 Task: Assign carxxstreet791@gmail.com as Assignee of Child Issue ChildIssue0000000087 of Issue Issue0000000044 in Backlog  in Scrum Project Project0000000009 in Jira. Assign carxxstreet791@gmail.com as Assignee of Child Issue ChildIssue0000000088 of Issue Issue0000000044 in Backlog  in Scrum Project Project0000000009 in Jira. Assign carxxstreet791@gmail.com as Assignee of Child Issue ChildIssue0000000089 of Issue Issue0000000045 in Backlog  in Scrum Project Project0000000009 in Jira. Assign carxxstreet791@gmail.com as Assignee of Child Issue ChildIssue0000000090 of Issue Issue0000000045 in Backlog  in Scrum Project Project0000000009 in Jira. Assign prateek.ku2001@gmail.com as Assignee of Child Issue ChildIssue0000000091 of Issue Issue0000000046 in Backlog  in Scrum Project Project0000000010 in Jira
Action: Mouse moved to (471, 331)
Screenshot: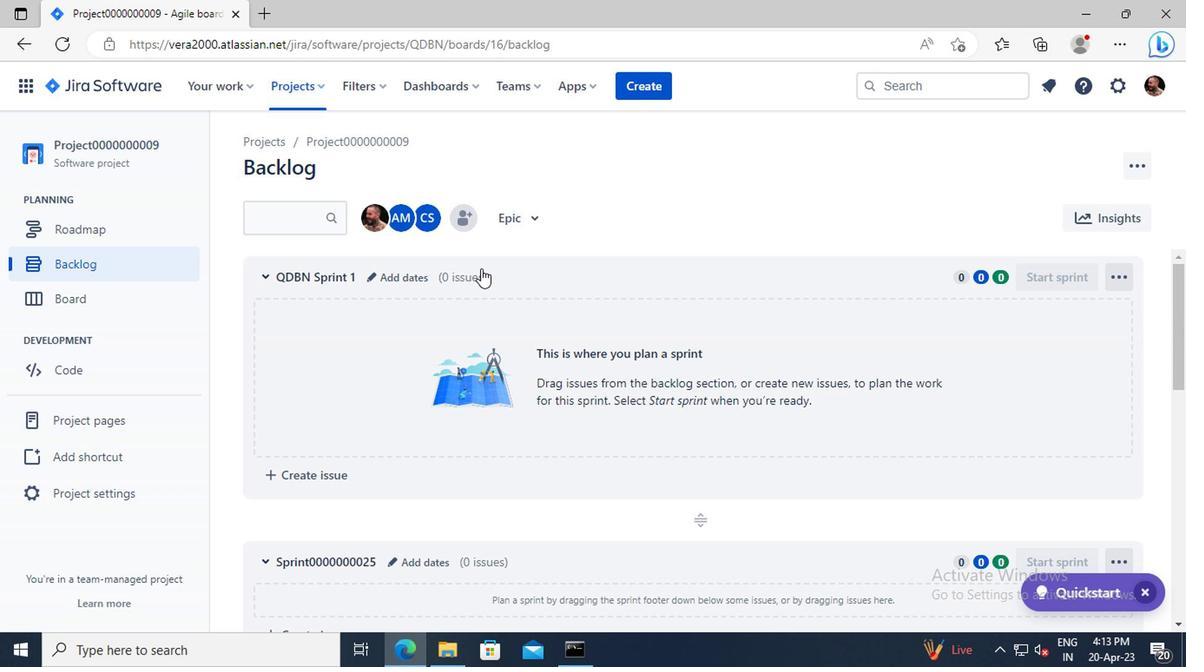 
Action: Mouse scrolled (471, 330) with delta (0, 0)
Screenshot: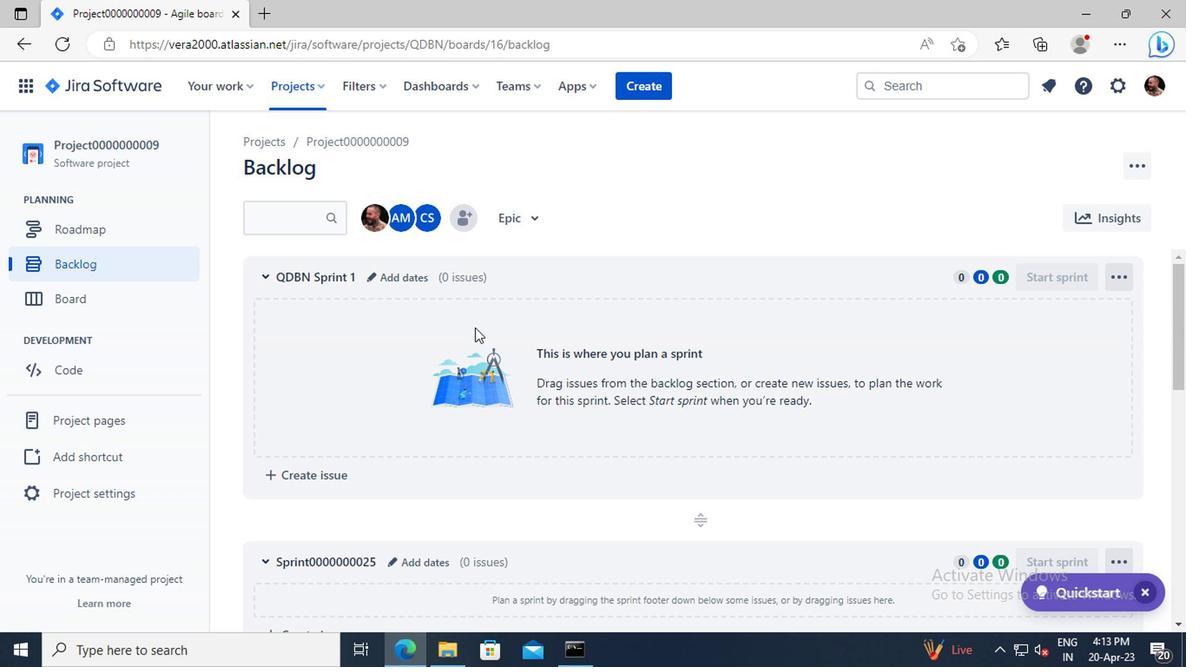 
Action: Mouse scrolled (471, 330) with delta (0, 0)
Screenshot: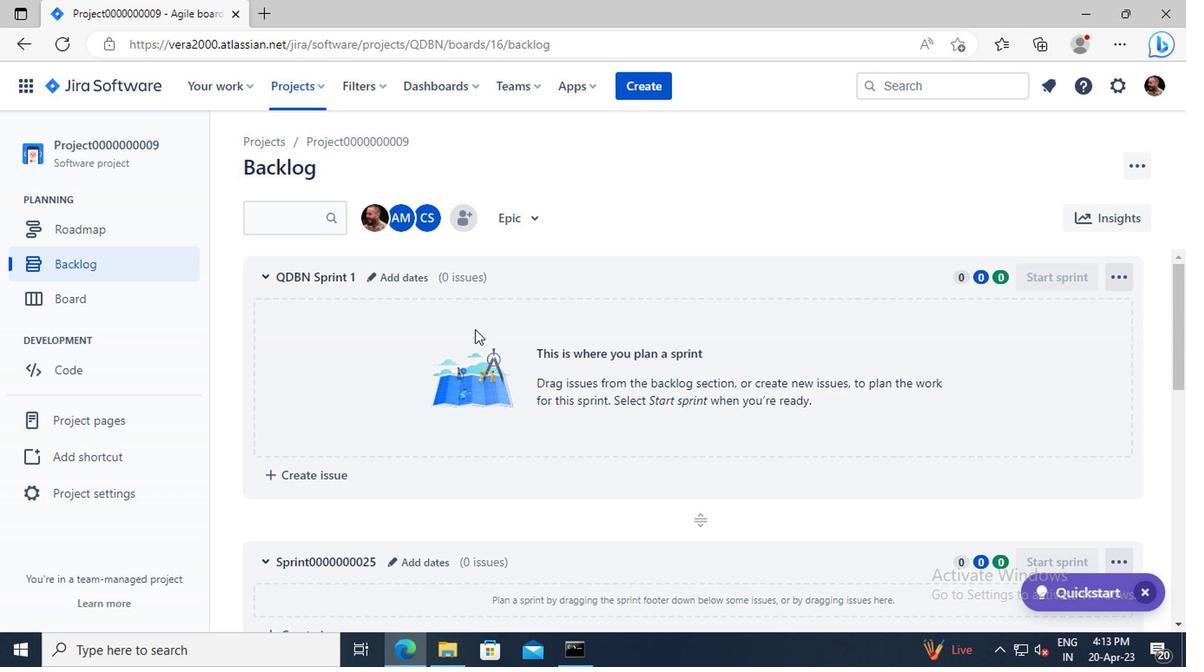 
Action: Mouse scrolled (471, 330) with delta (0, 0)
Screenshot: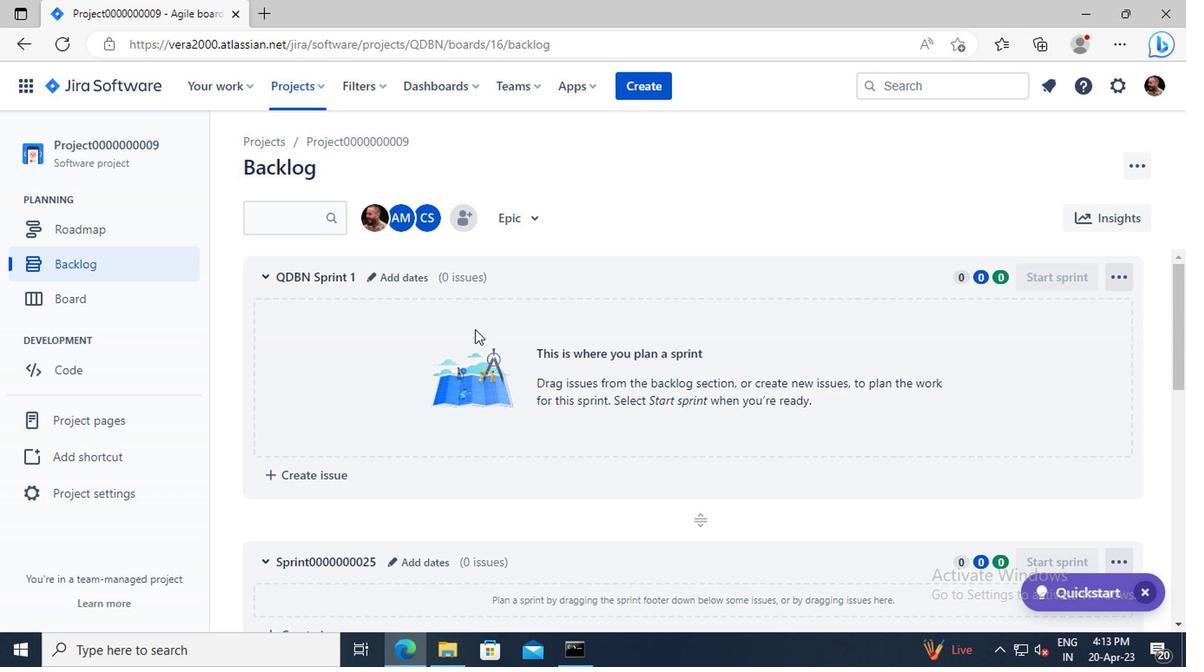 
Action: Mouse scrolled (471, 330) with delta (0, 0)
Screenshot: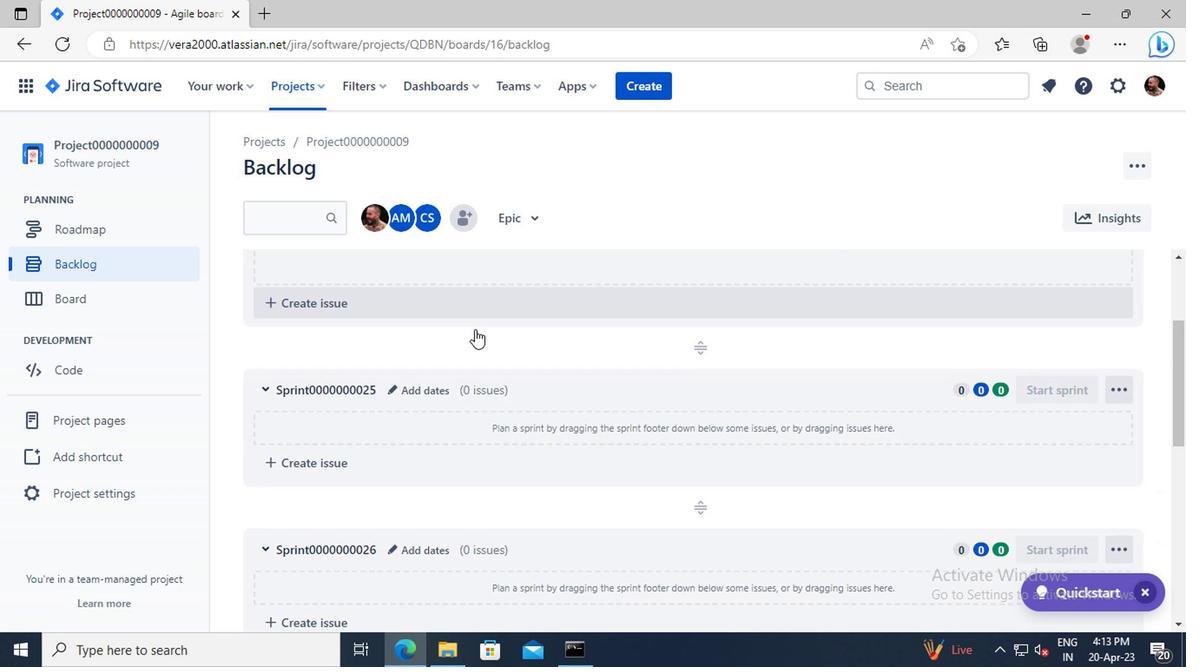 
Action: Mouse scrolled (471, 330) with delta (0, 0)
Screenshot: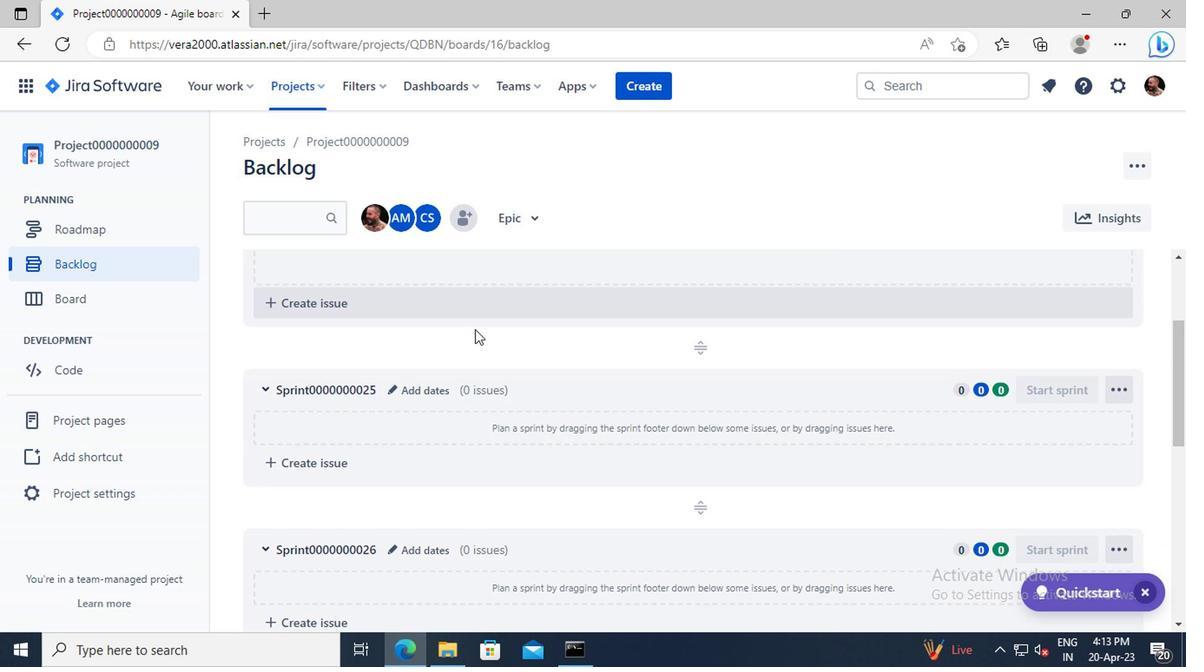 
Action: Mouse scrolled (471, 330) with delta (0, 0)
Screenshot: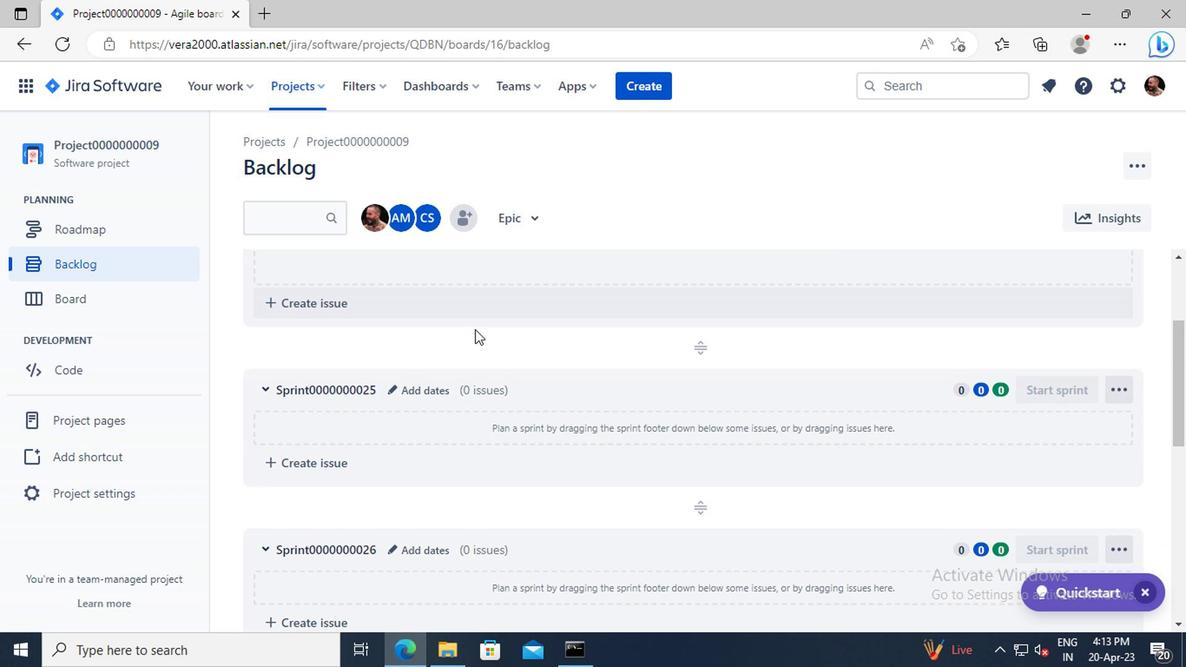 
Action: Mouse scrolled (471, 330) with delta (0, 0)
Screenshot: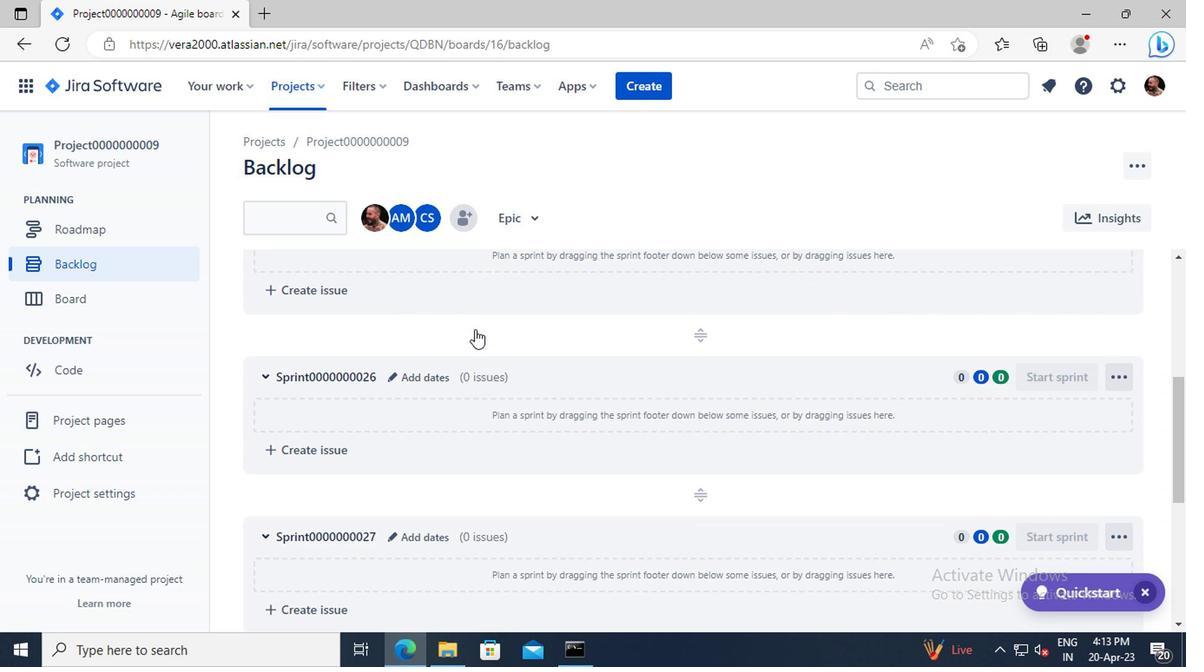 
Action: Mouse scrolled (471, 330) with delta (0, 0)
Screenshot: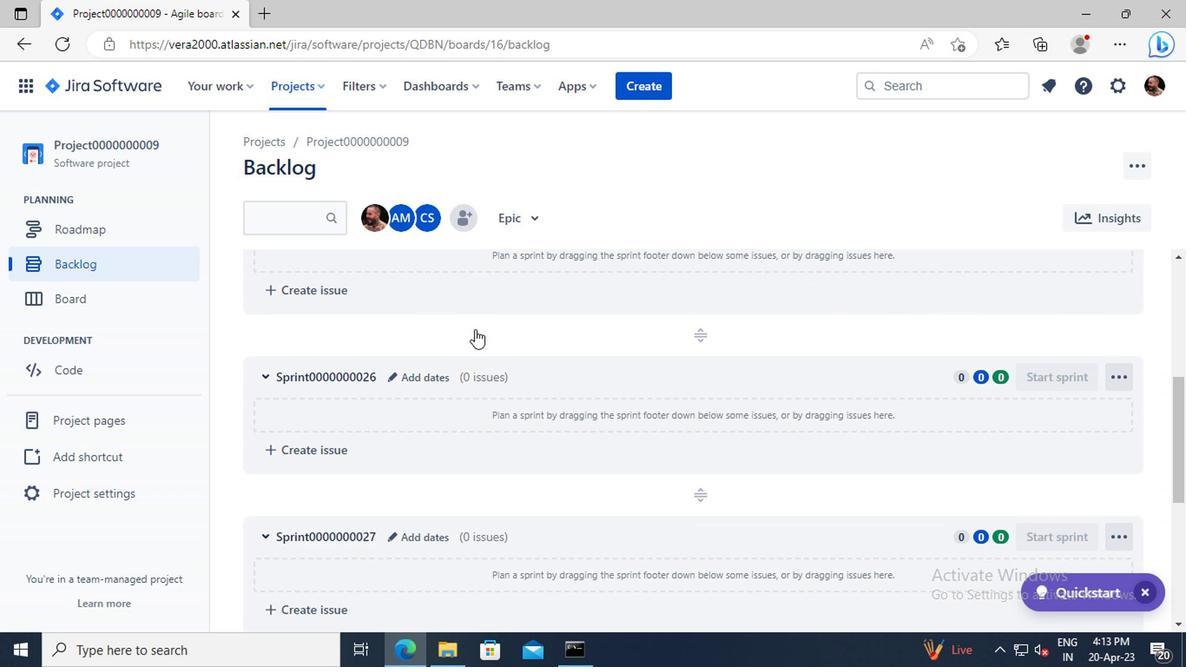 
Action: Mouse scrolled (471, 330) with delta (0, 0)
Screenshot: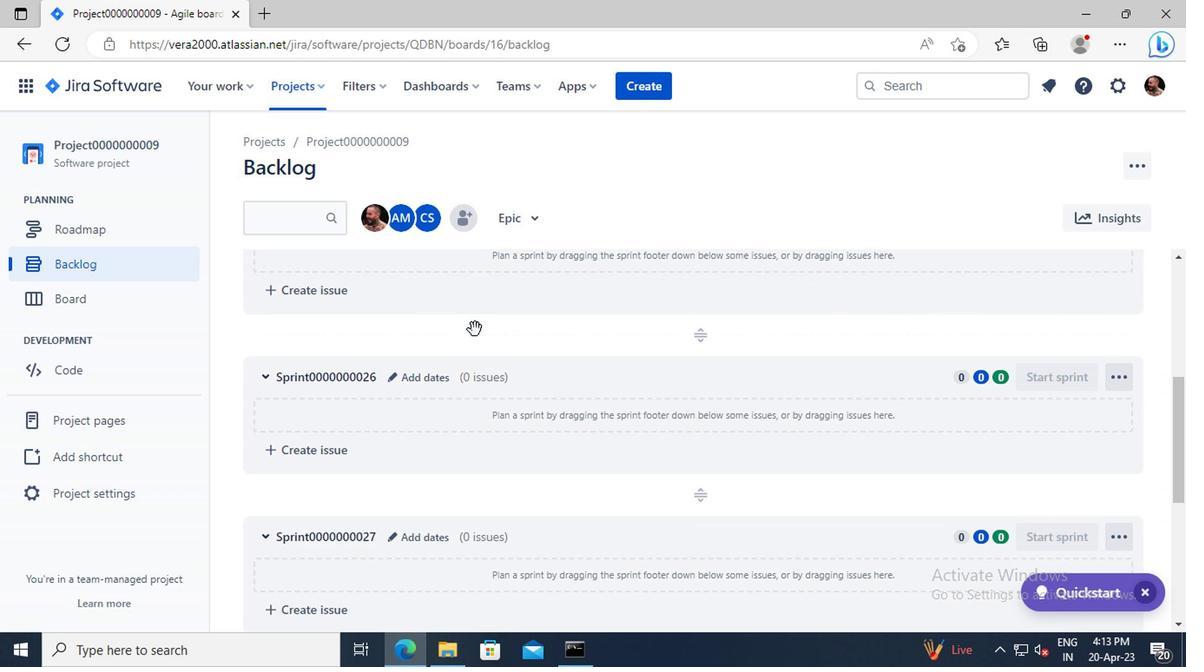 
Action: Mouse scrolled (471, 330) with delta (0, 0)
Screenshot: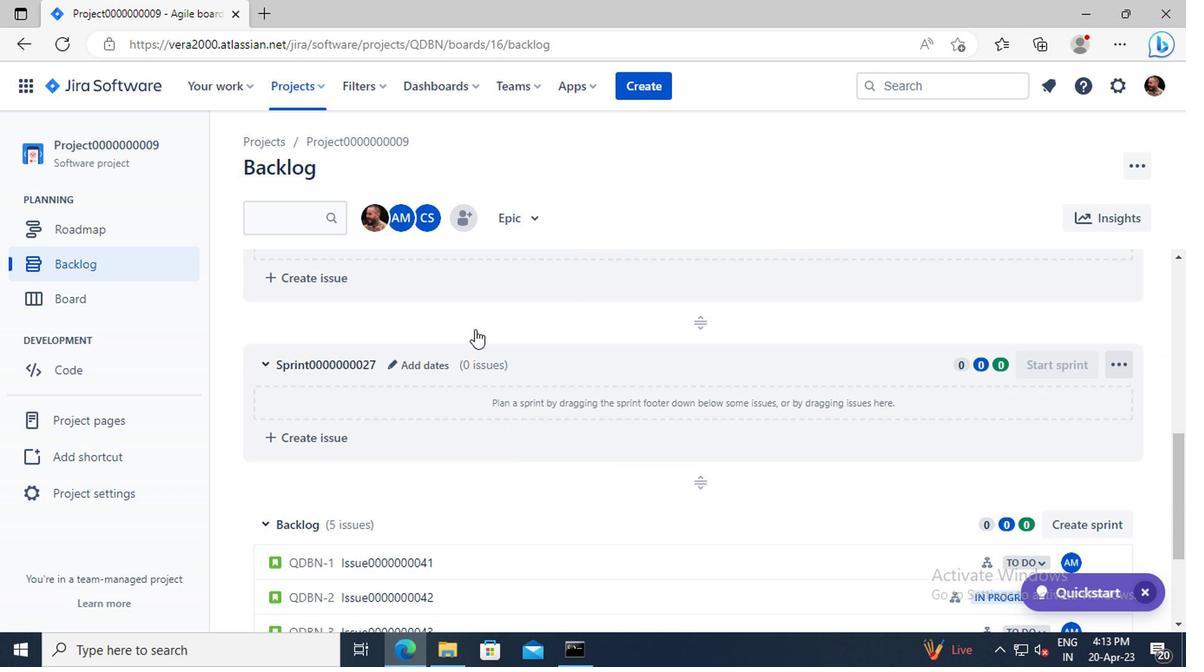 
Action: Mouse scrolled (471, 330) with delta (0, 0)
Screenshot: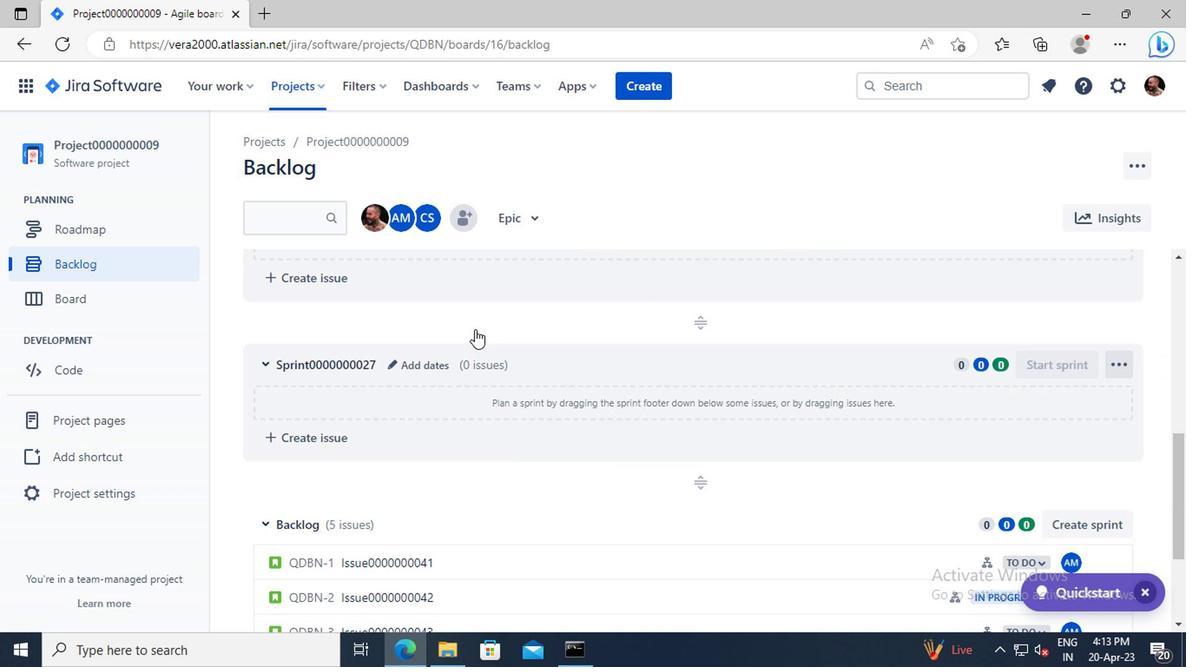 
Action: Mouse scrolled (471, 330) with delta (0, 0)
Screenshot: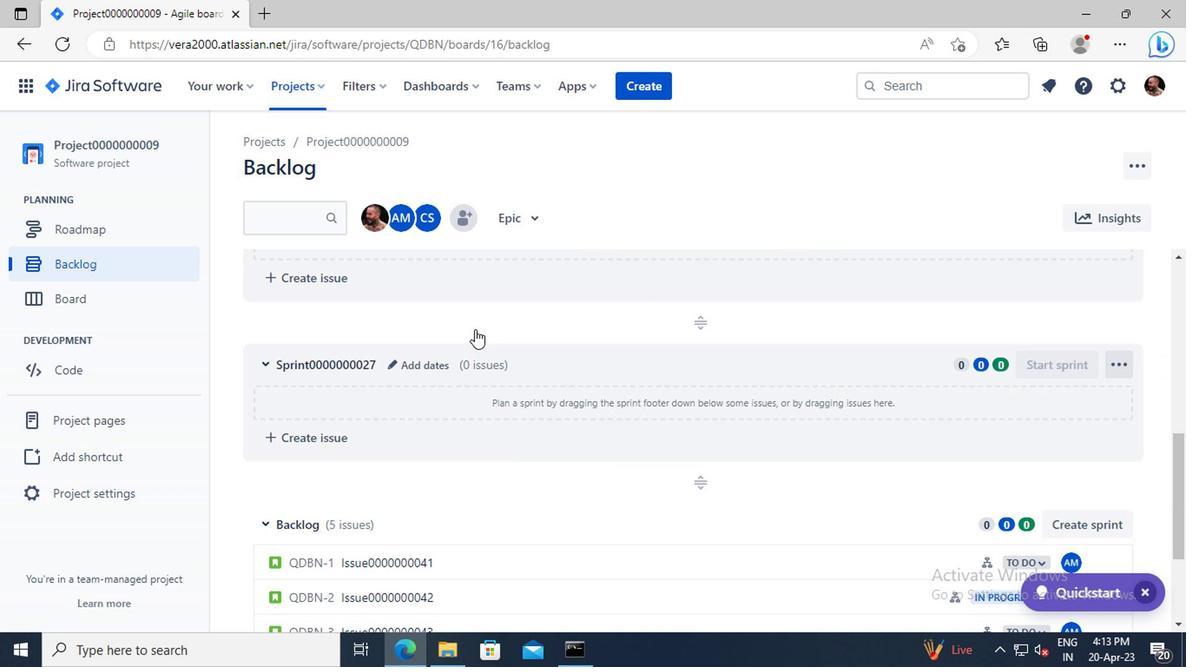 
Action: Mouse moved to (398, 495)
Screenshot: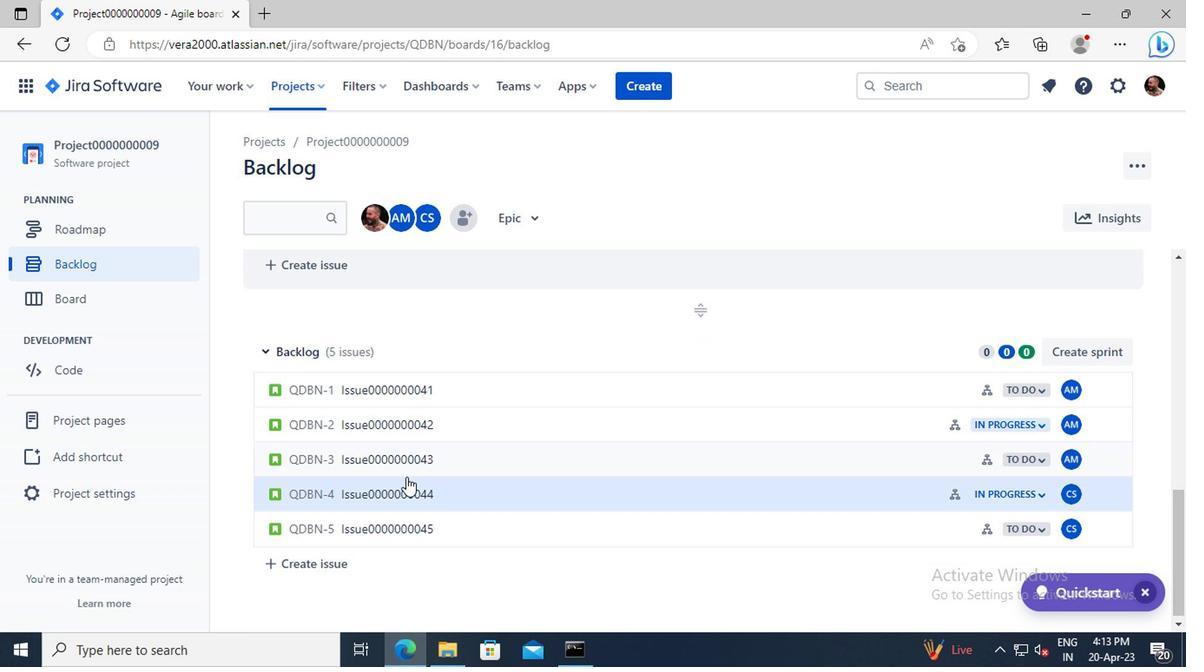 
Action: Mouse pressed left at (398, 495)
Screenshot: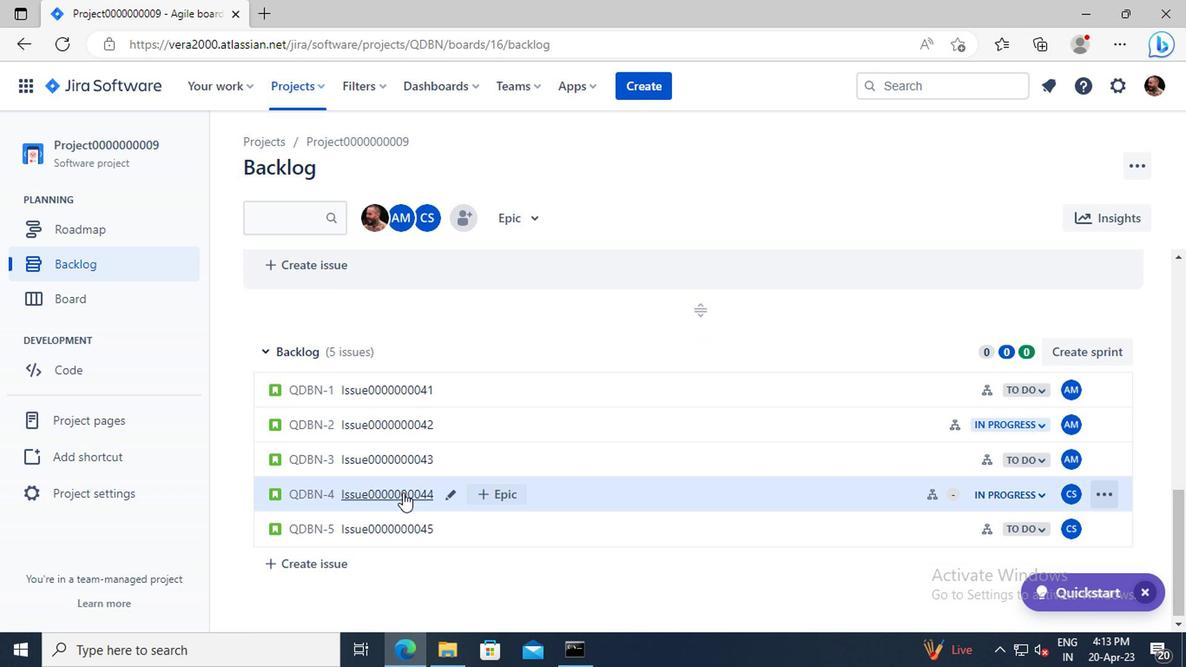 
Action: Mouse moved to (904, 401)
Screenshot: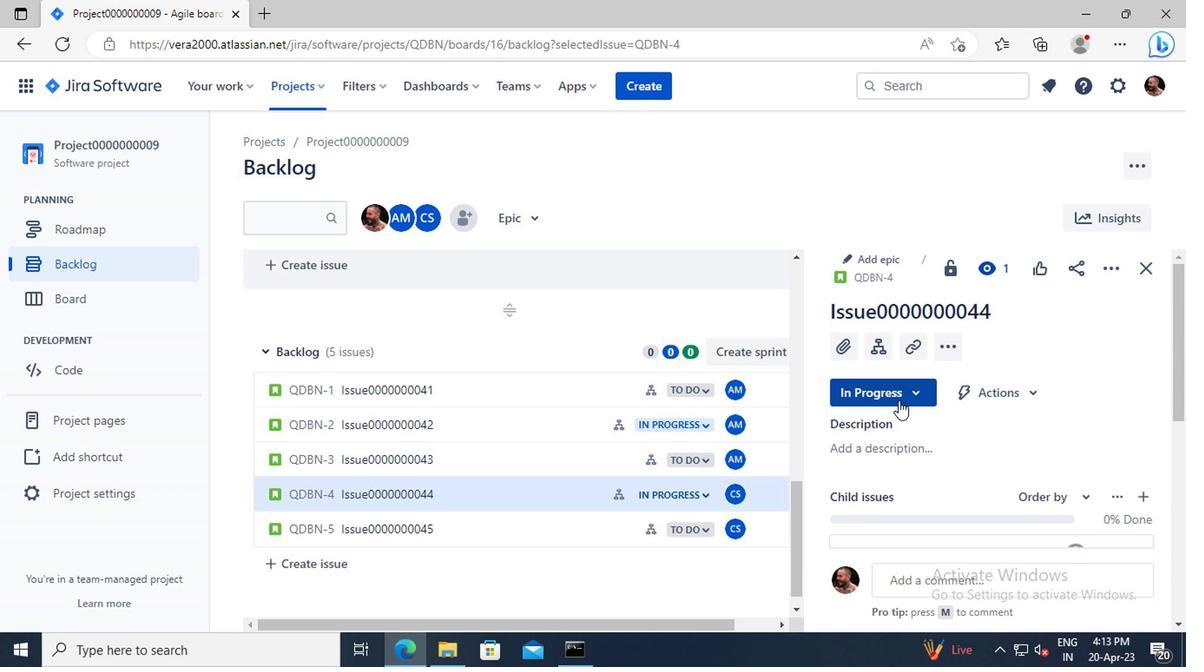 
Action: Mouse scrolled (904, 399) with delta (0, -1)
Screenshot: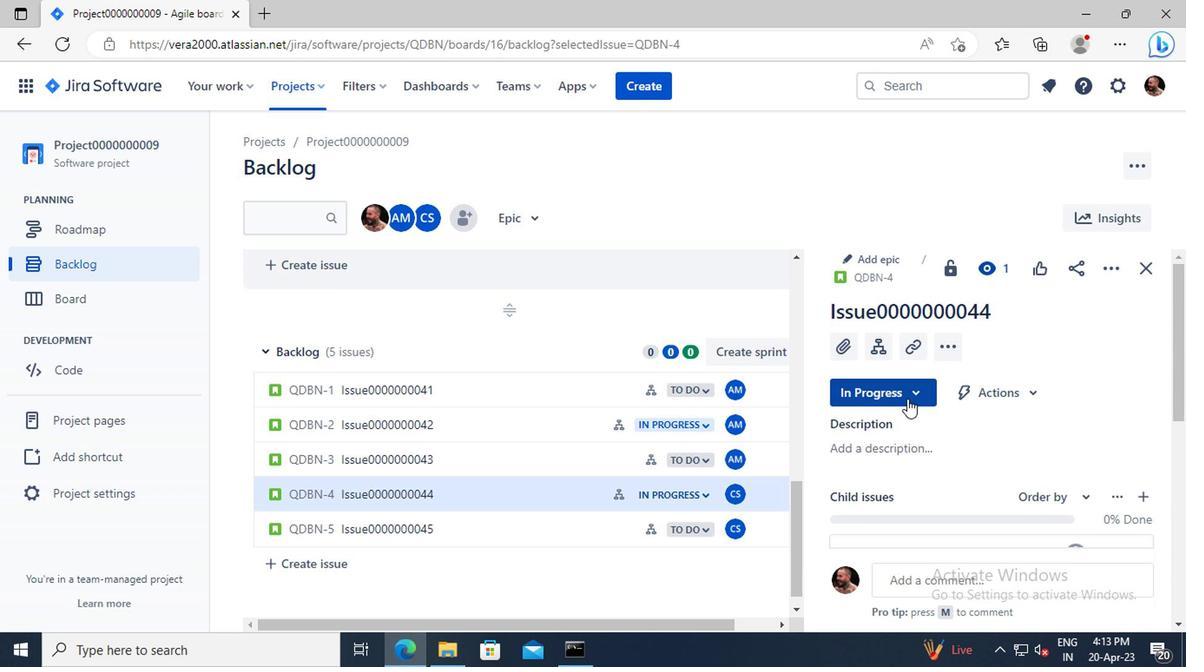 
Action: Mouse scrolled (904, 399) with delta (0, -1)
Screenshot: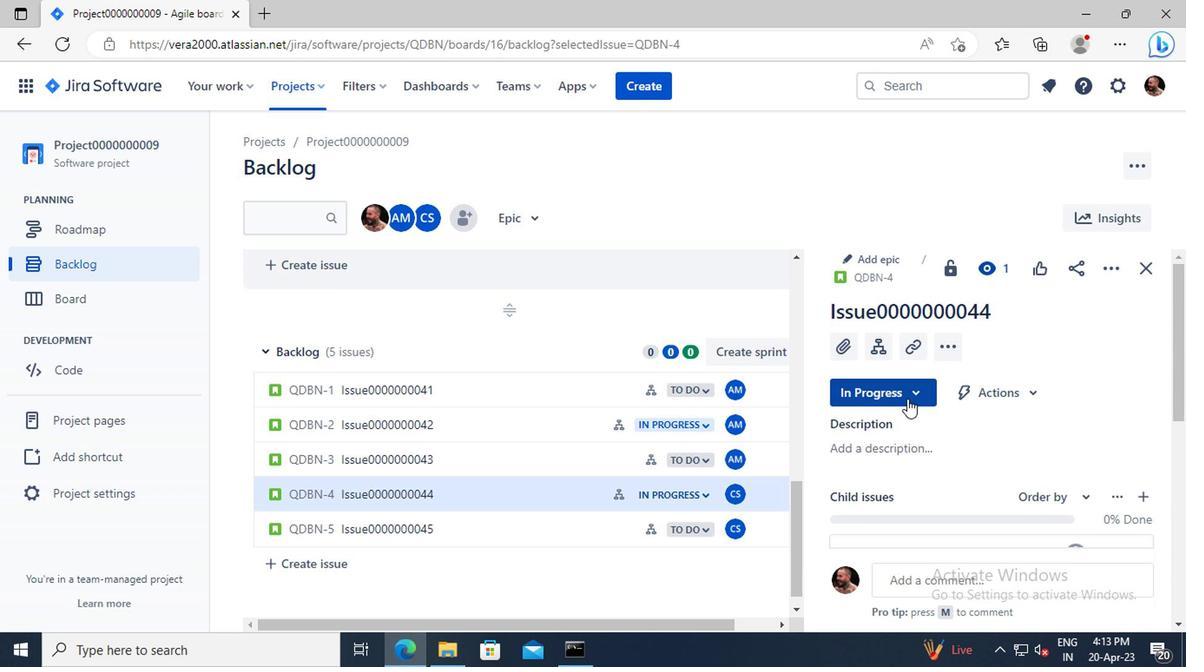 
Action: Mouse scrolled (904, 399) with delta (0, -1)
Screenshot: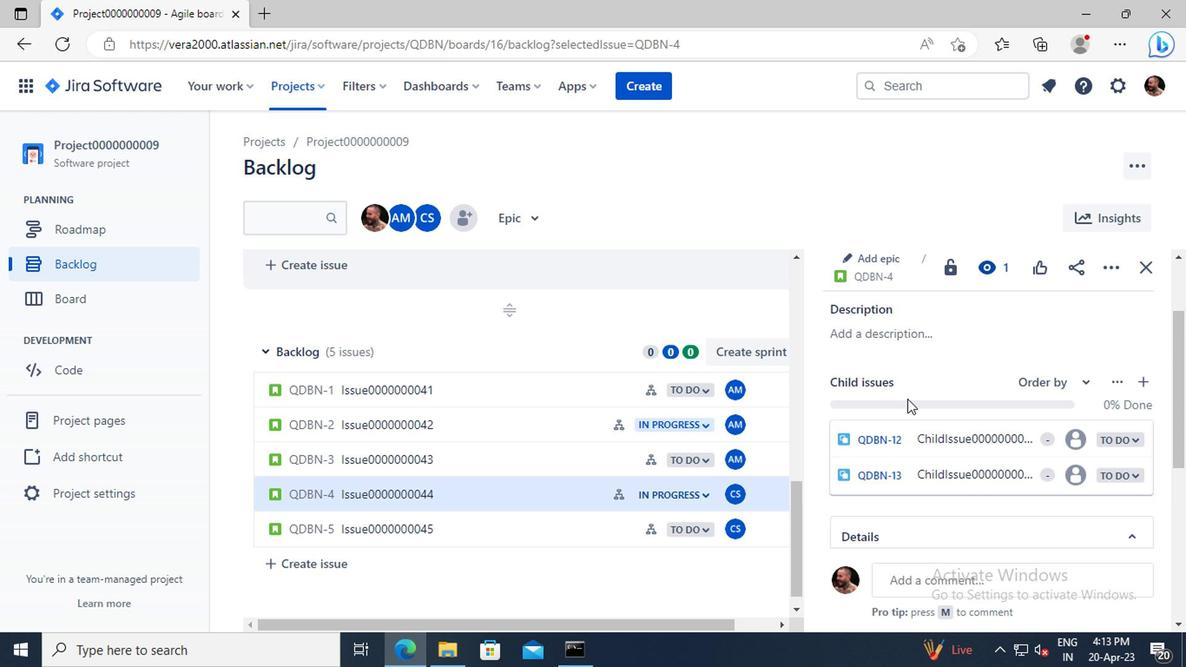 
Action: Mouse moved to (1074, 390)
Screenshot: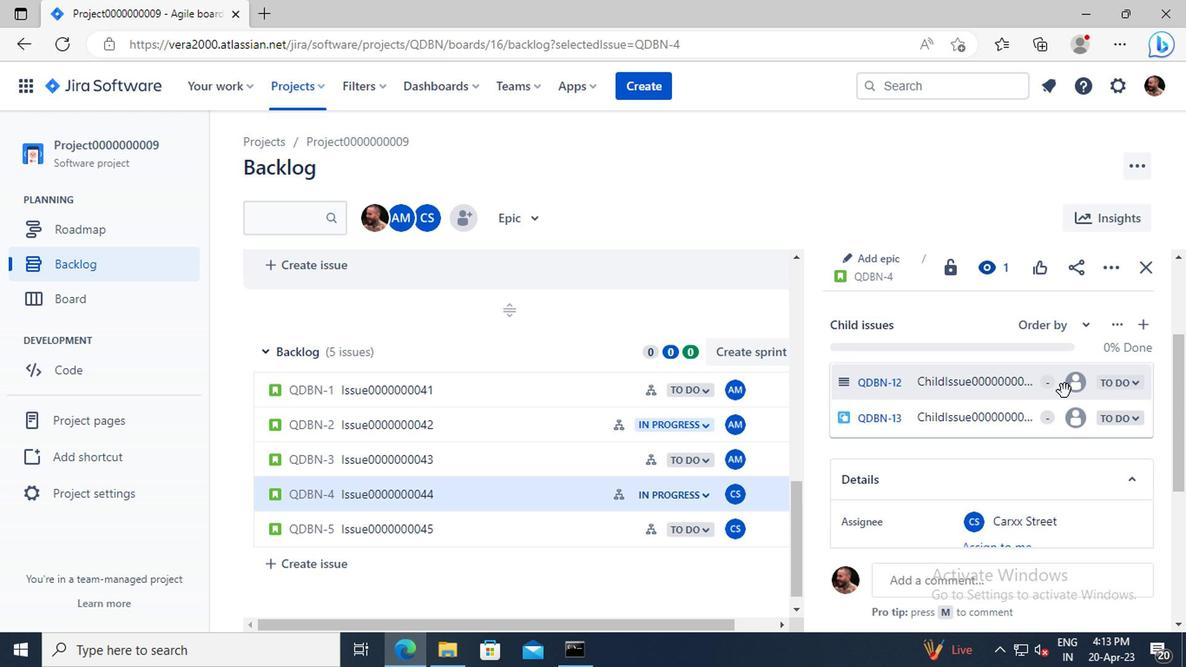 
Action: Mouse pressed left at (1074, 390)
Screenshot: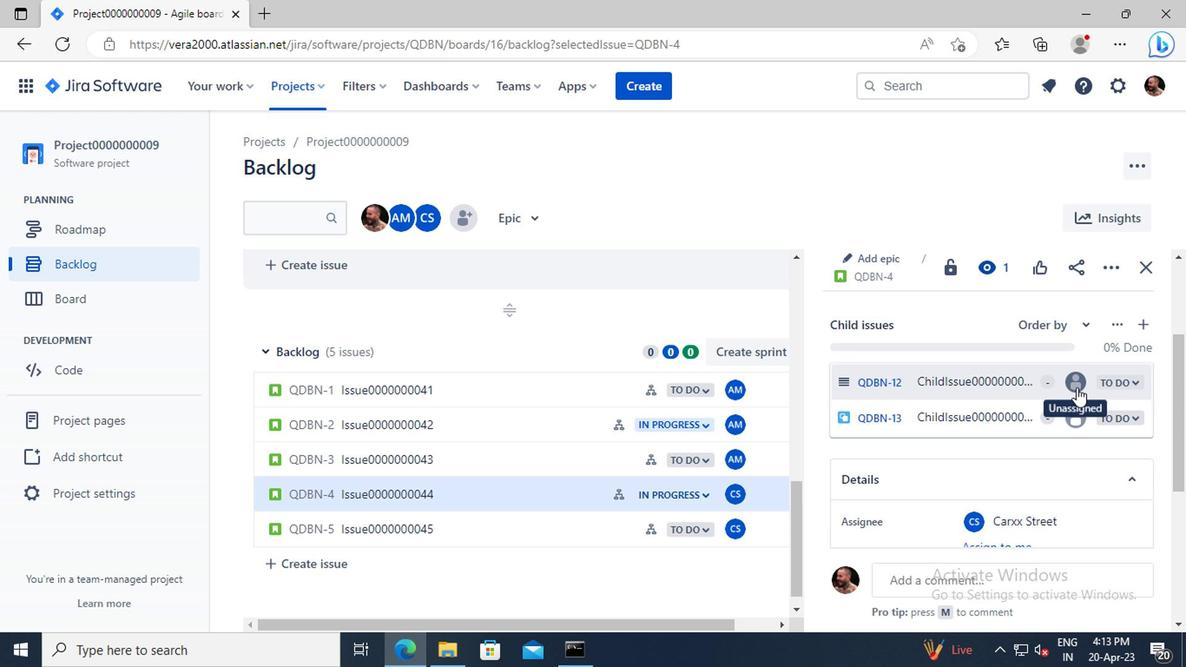 
Action: Key pressed carxx
Screenshot: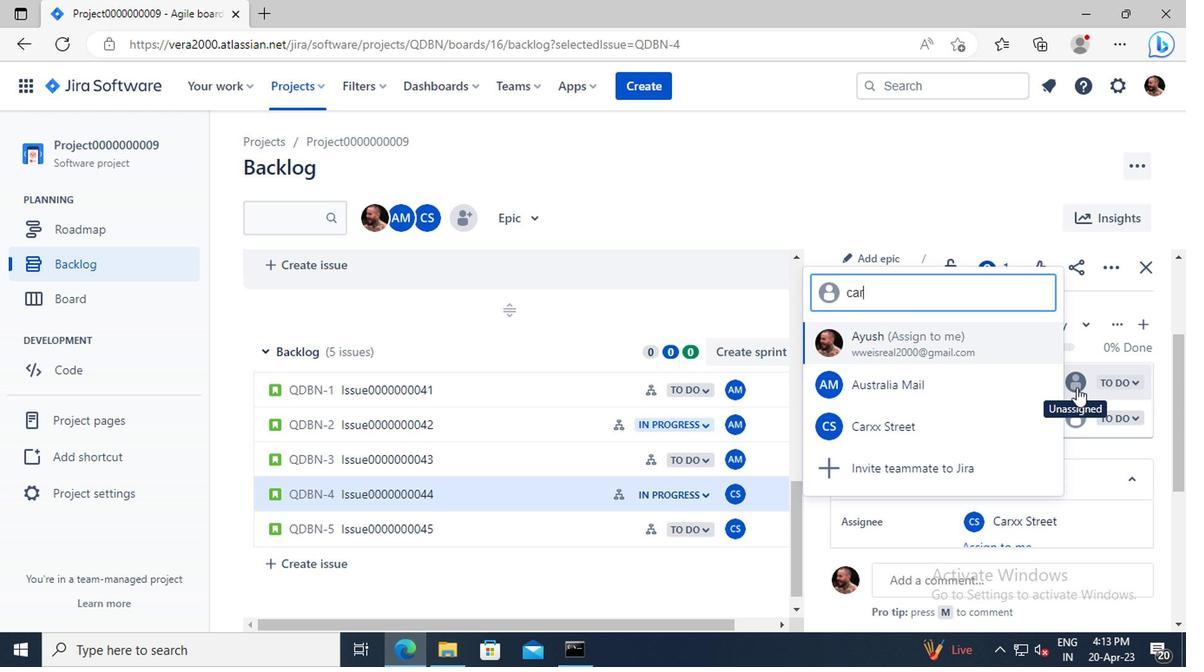 
Action: Mouse moved to (903, 386)
Screenshot: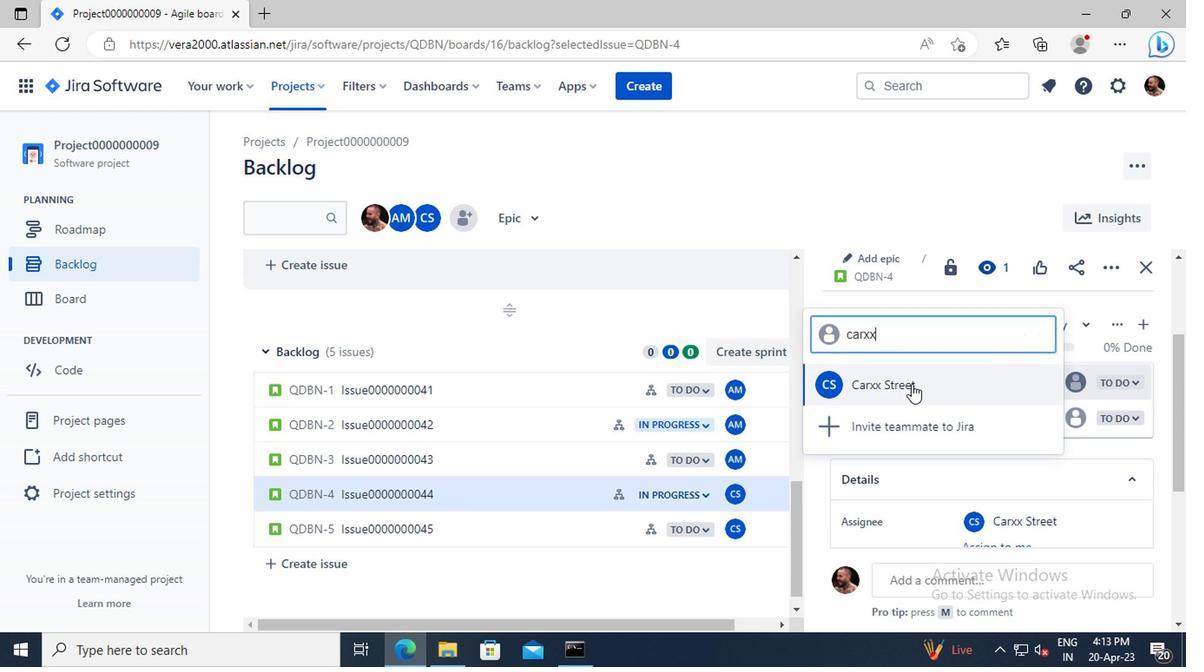 
Action: Mouse pressed left at (903, 386)
Screenshot: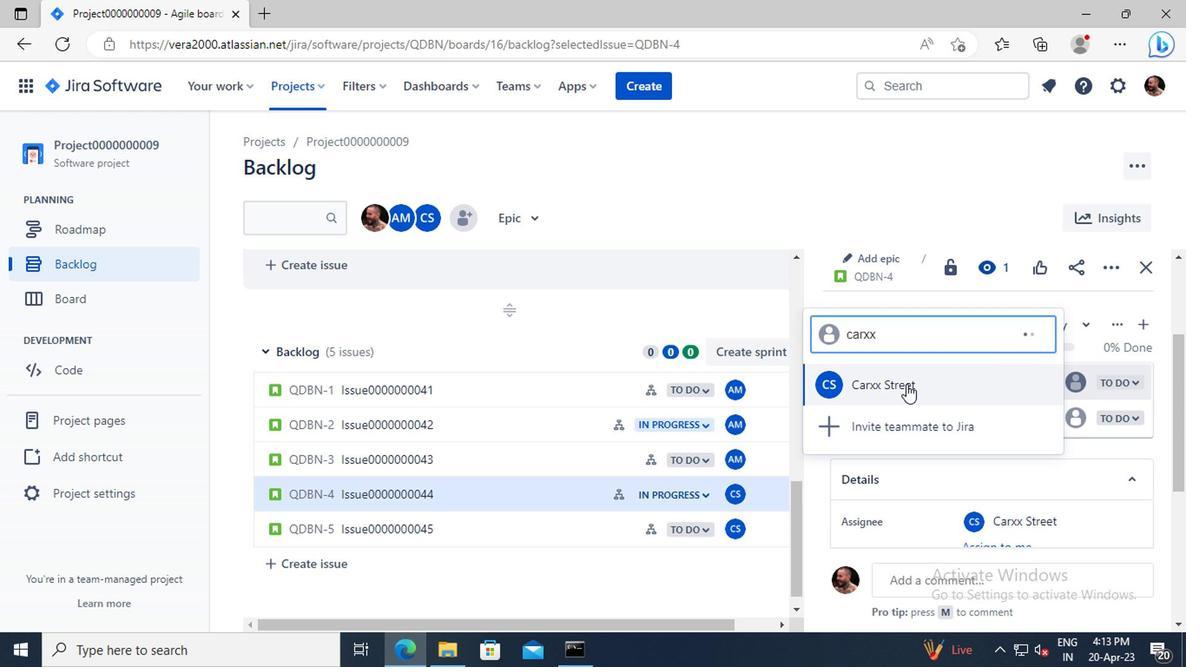 
Action: Mouse moved to (1071, 419)
Screenshot: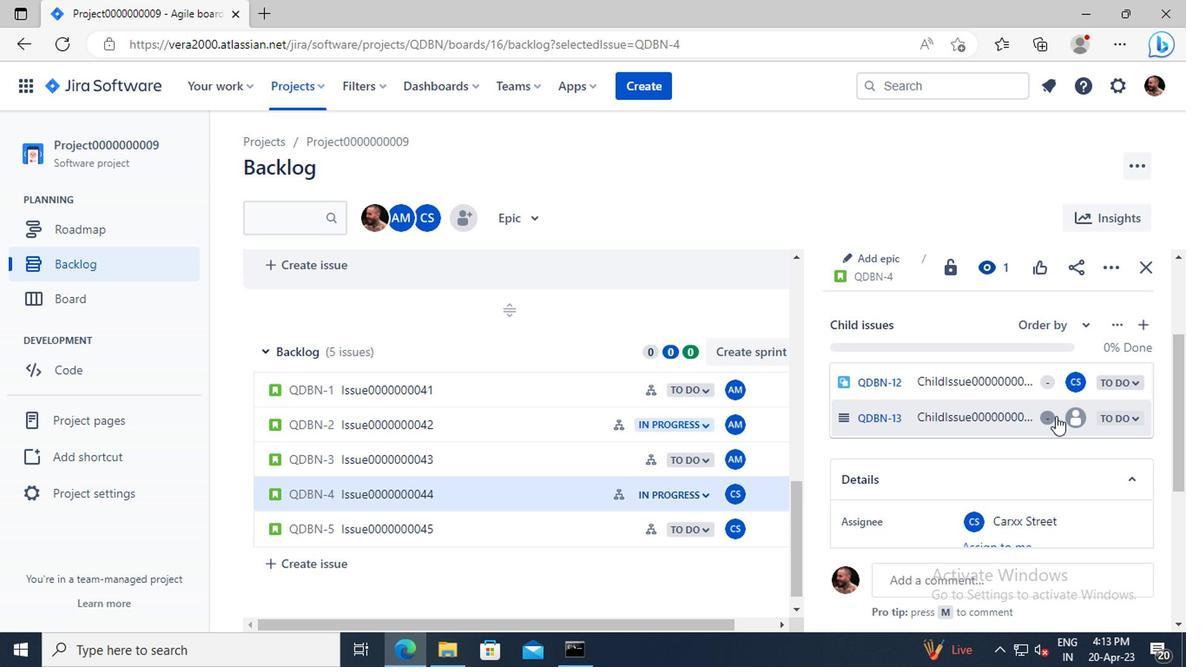 
Action: Mouse pressed left at (1071, 419)
Screenshot: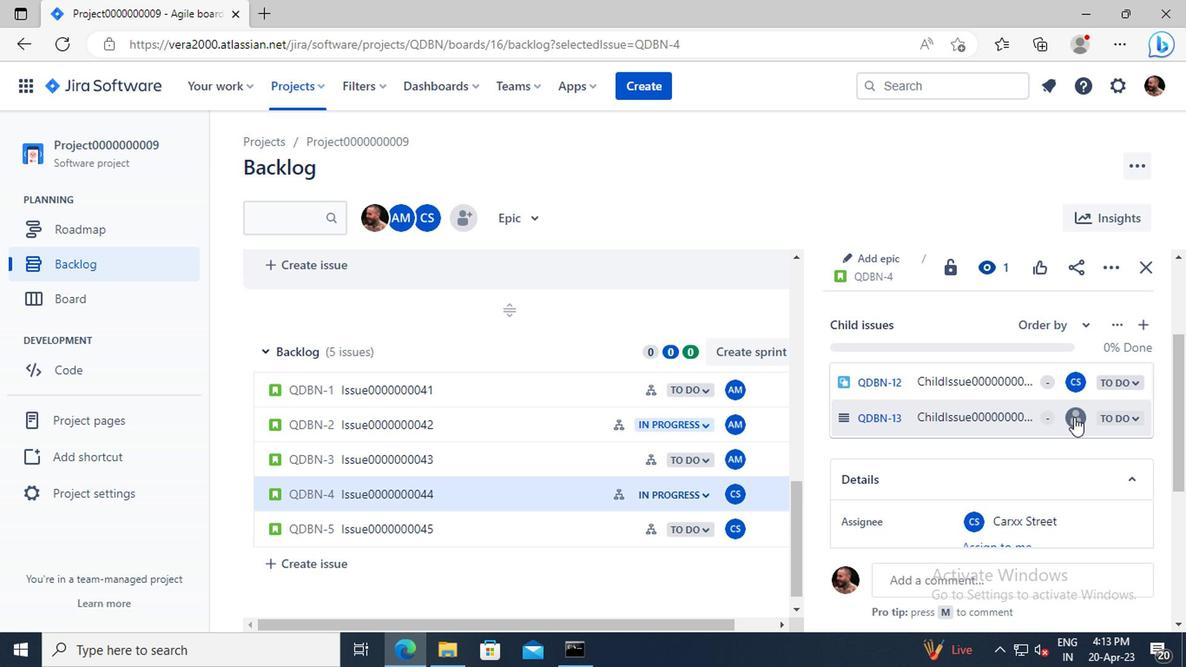 
Action: Key pressed carxx
Screenshot: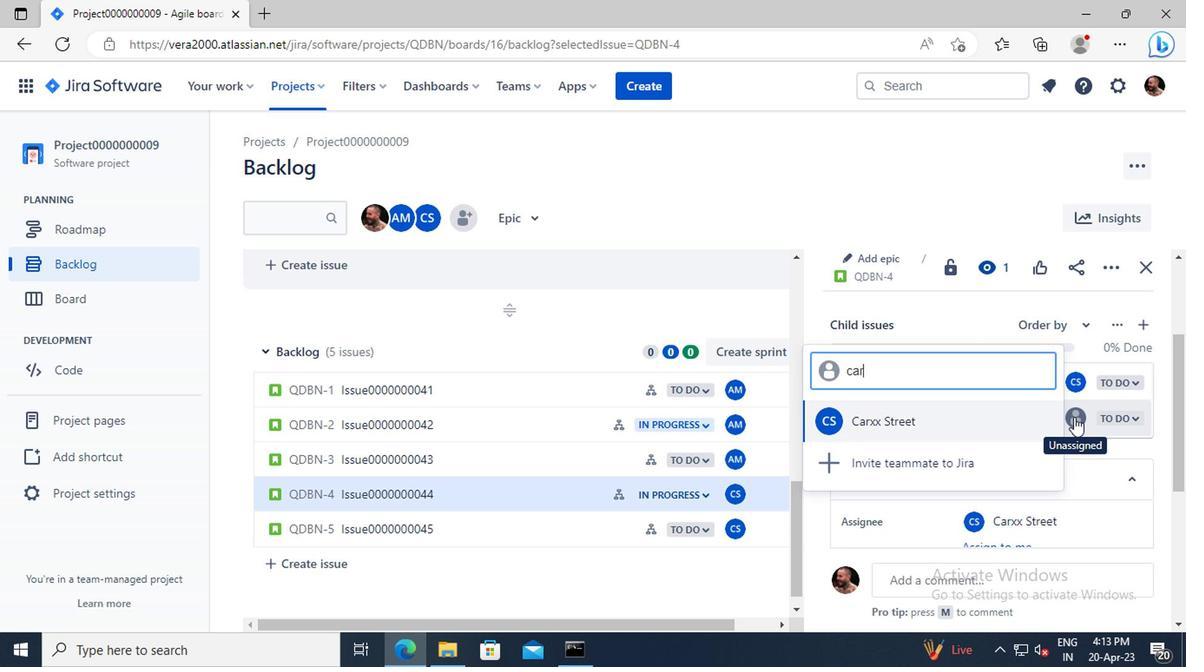 
Action: Mouse moved to (897, 425)
Screenshot: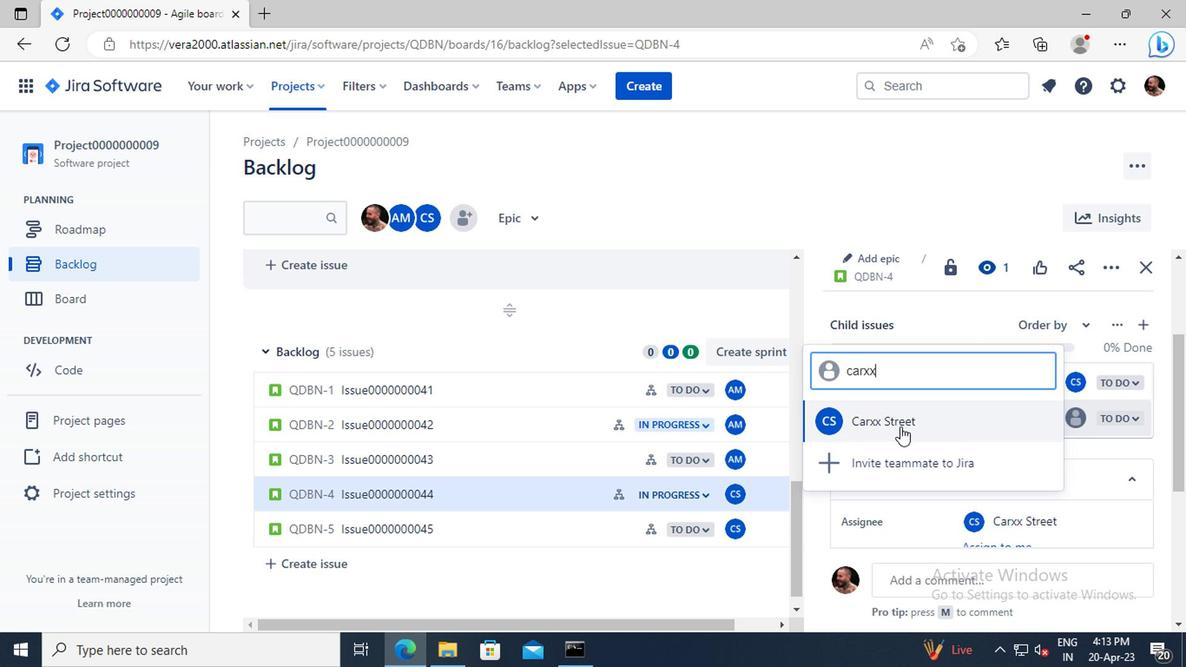 
Action: Mouse pressed left at (897, 425)
Screenshot: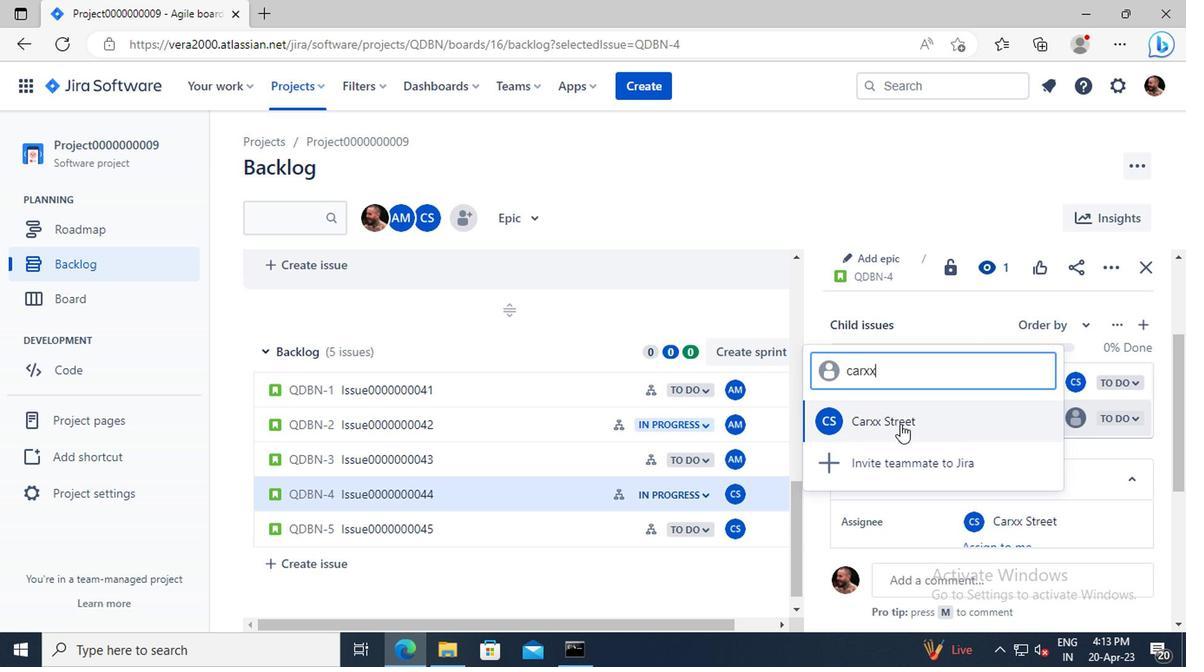 
Action: Mouse moved to (397, 525)
Screenshot: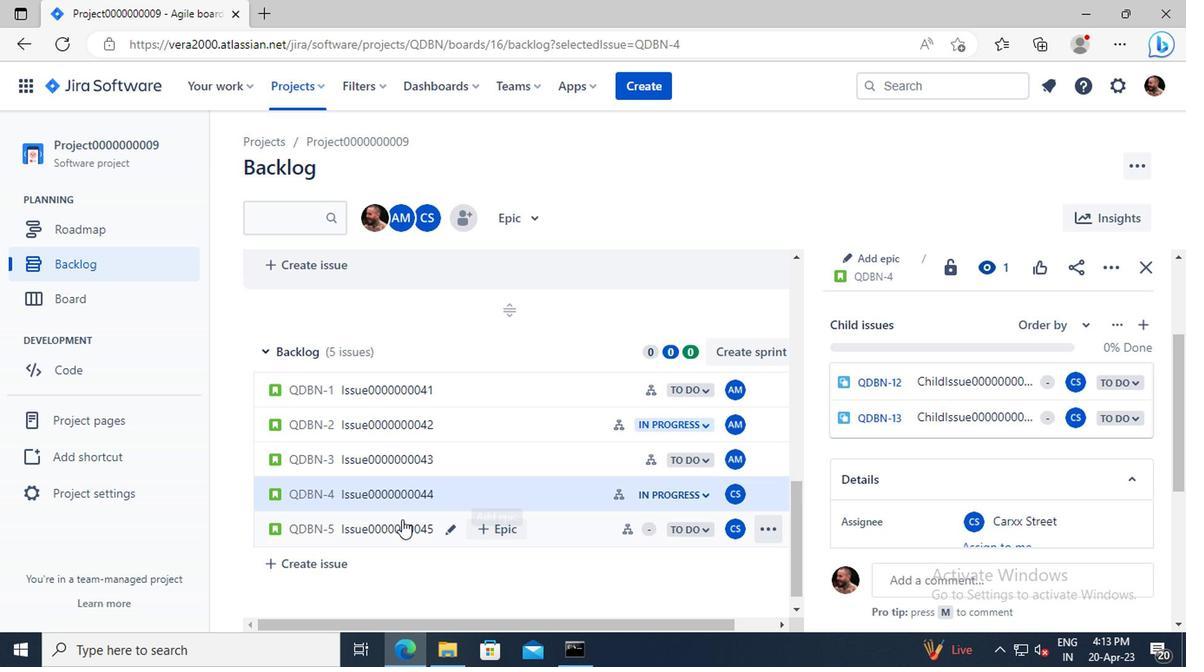 
Action: Mouse pressed left at (397, 525)
Screenshot: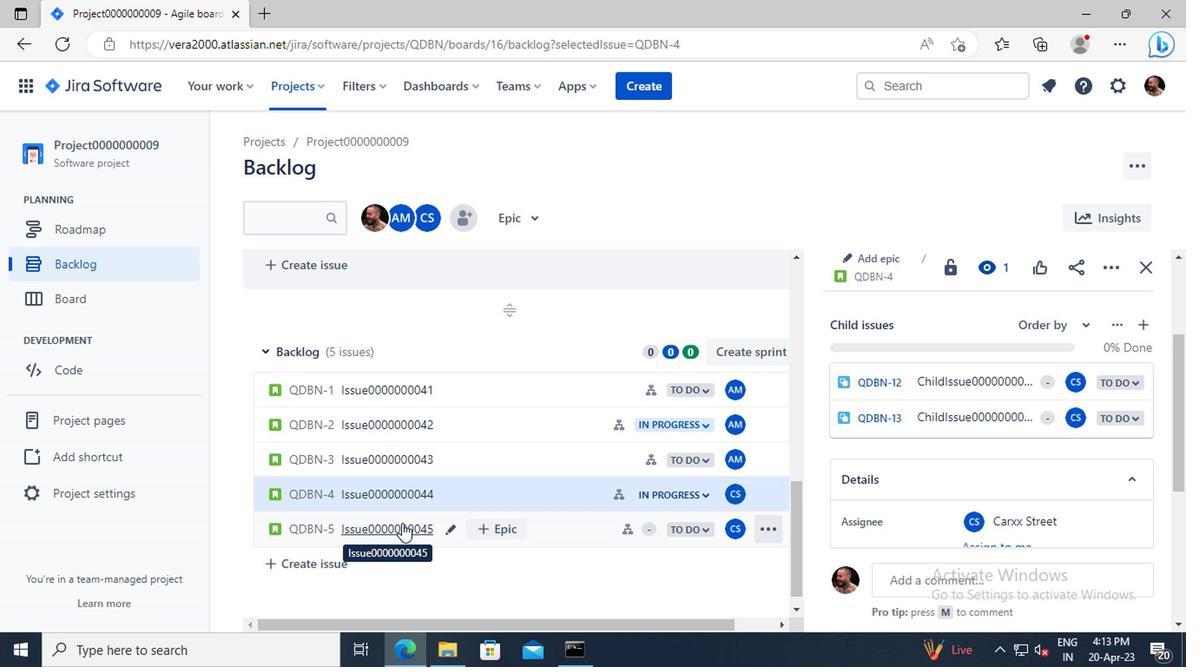 
Action: Mouse moved to (1000, 418)
Screenshot: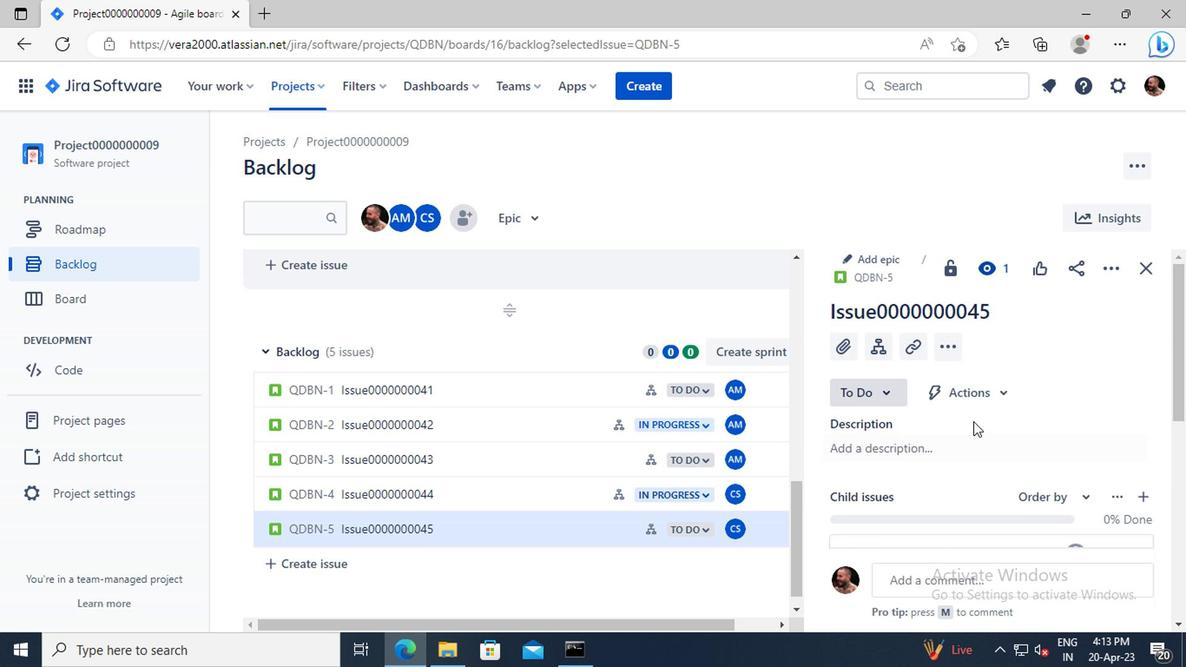 
Action: Mouse scrolled (1000, 417) with delta (0, 0)
Screenshot: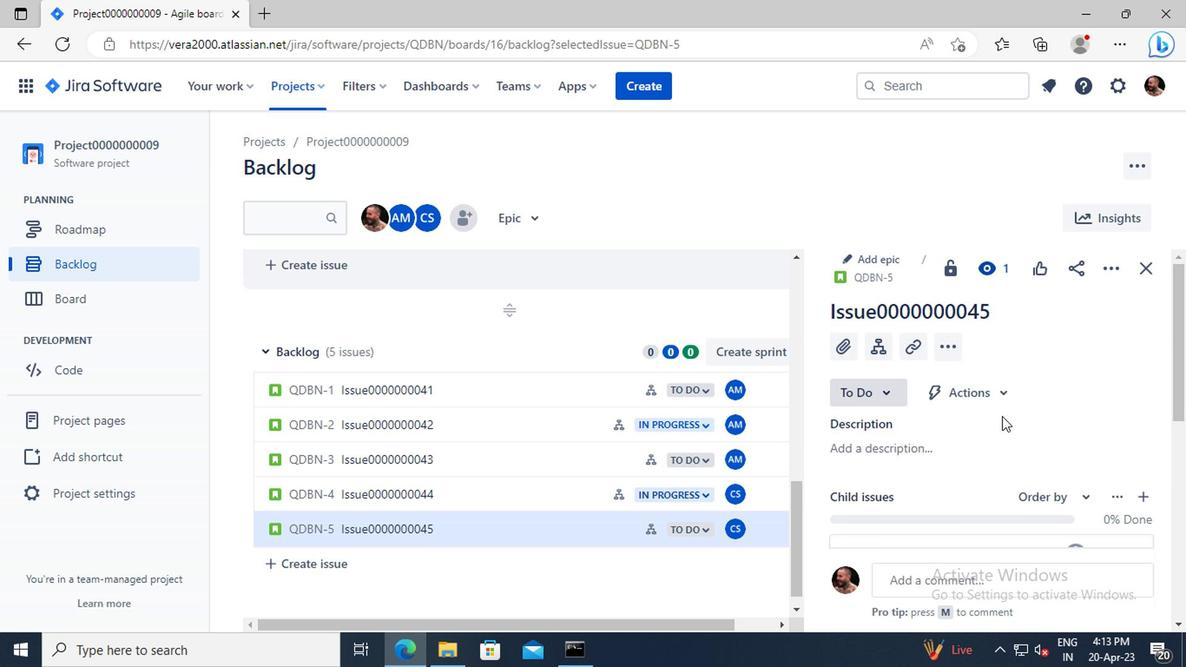 
Action: Mouse scrolled (1000, 417) with delta (0, 0)
Screenshot: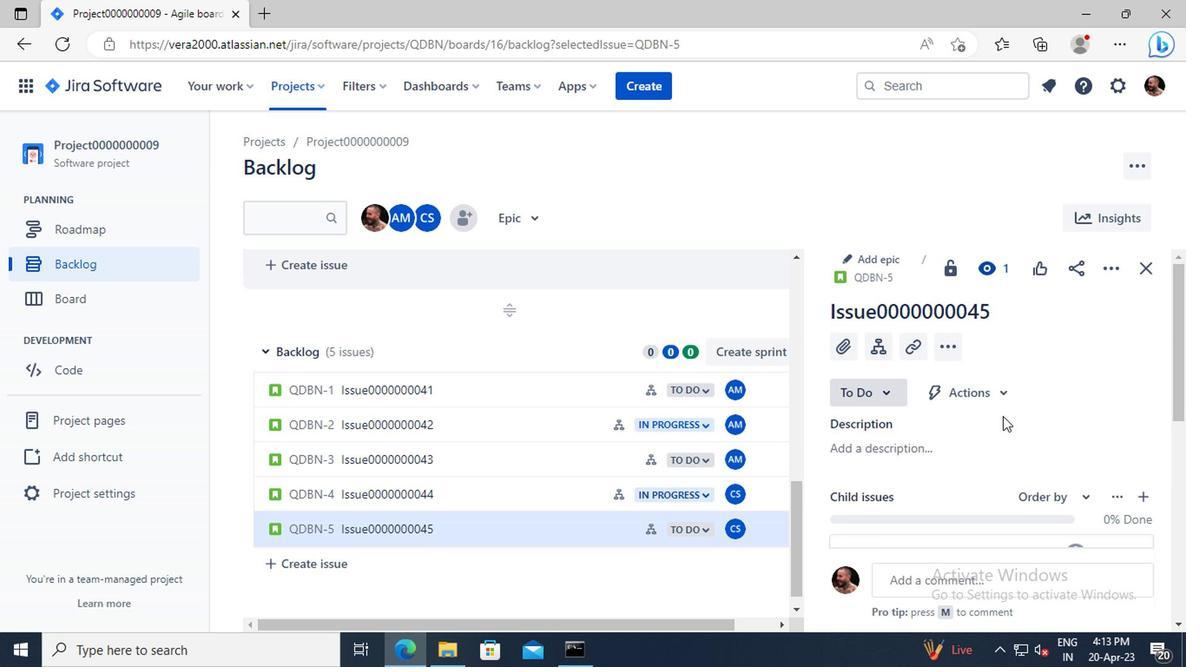 
Action: Mouse moved to (1070, 443)
Screenshot: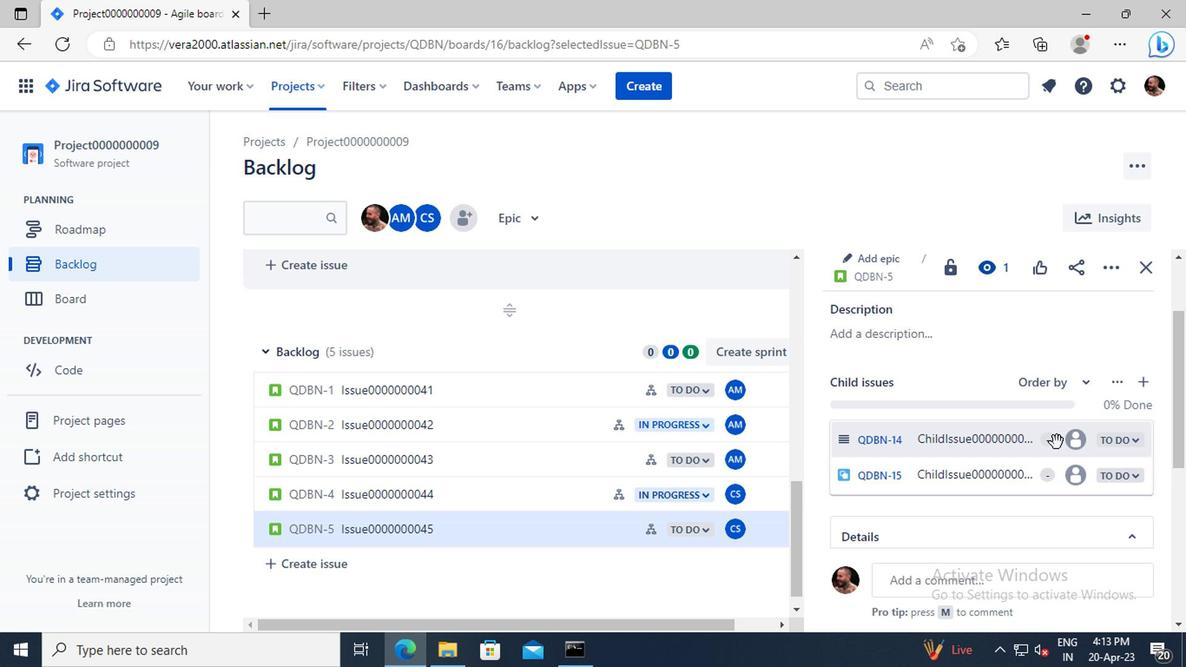 
Action: Mouse pressed left at (1070, 443)
Screenshot: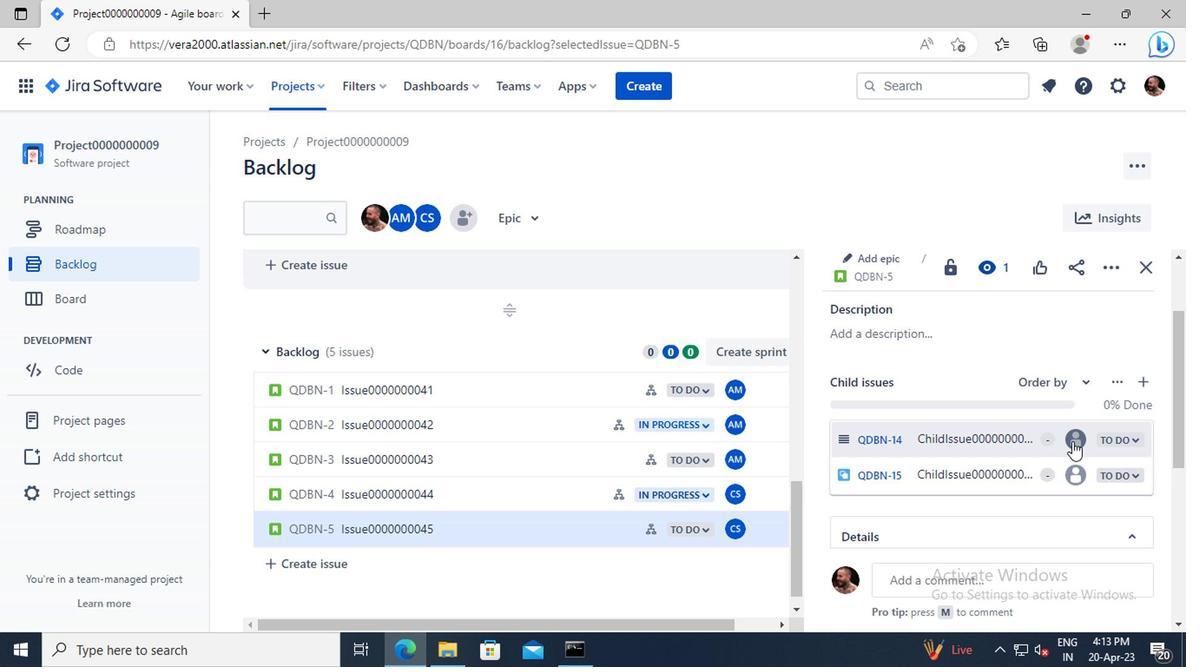 
Action: Key pressed carxx
Screenshot: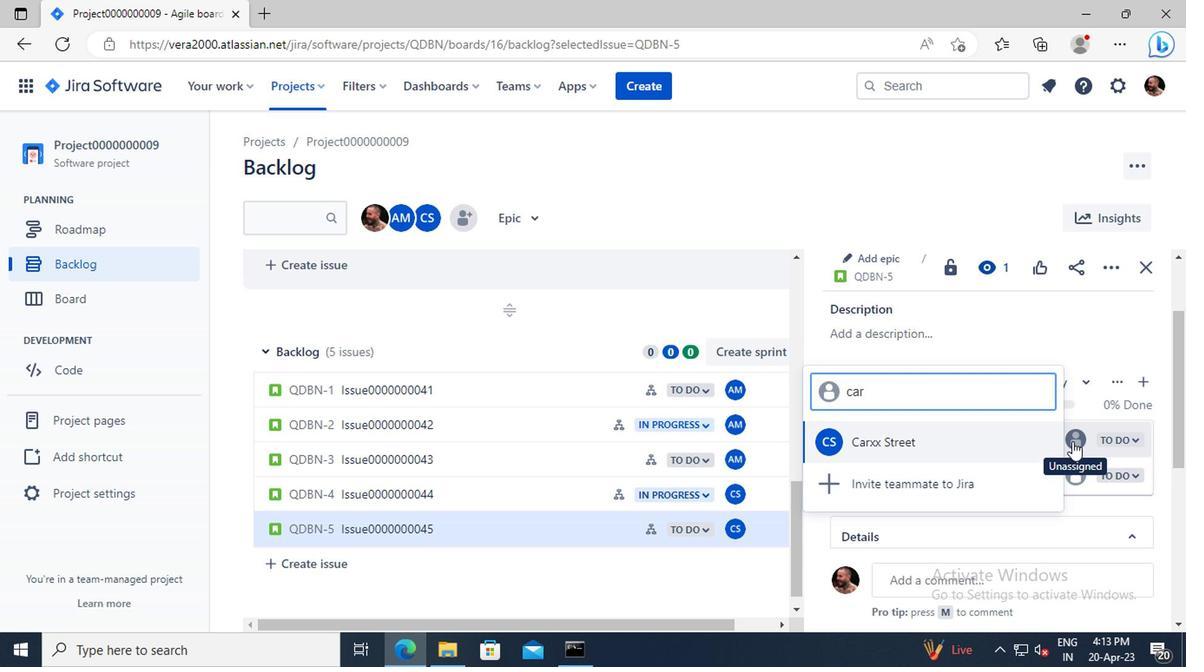 
Action: Mouse moved to (894, 438)
Screenshot: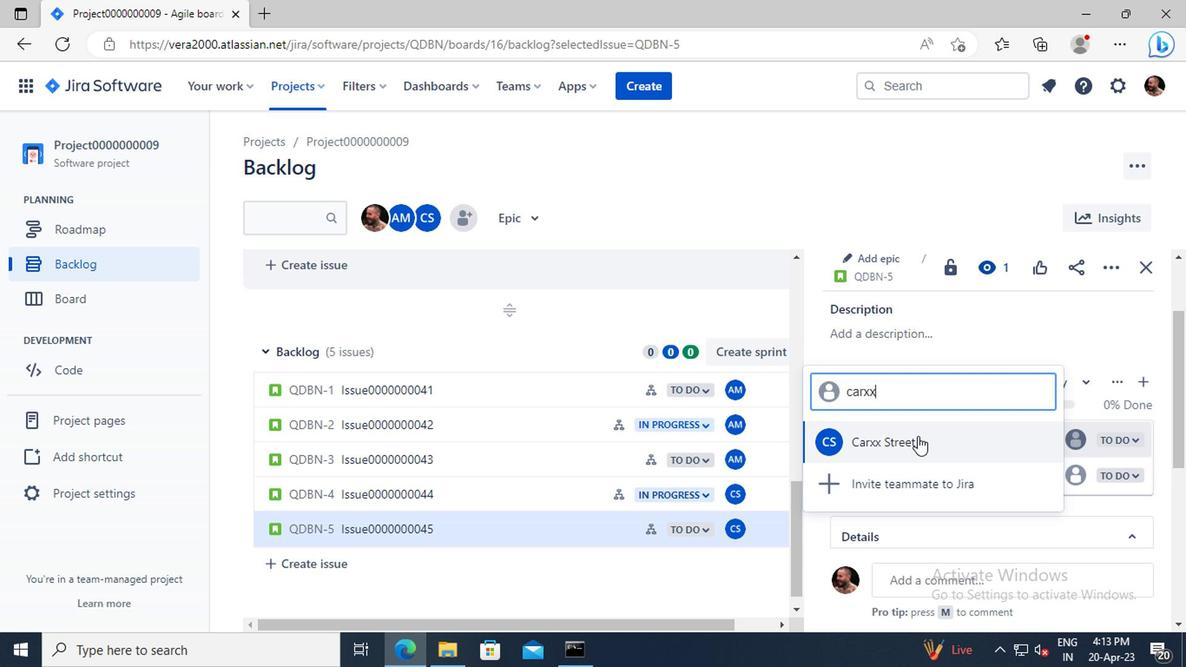 
Action: Mouse pressed left at (894, 438)
Screenshot: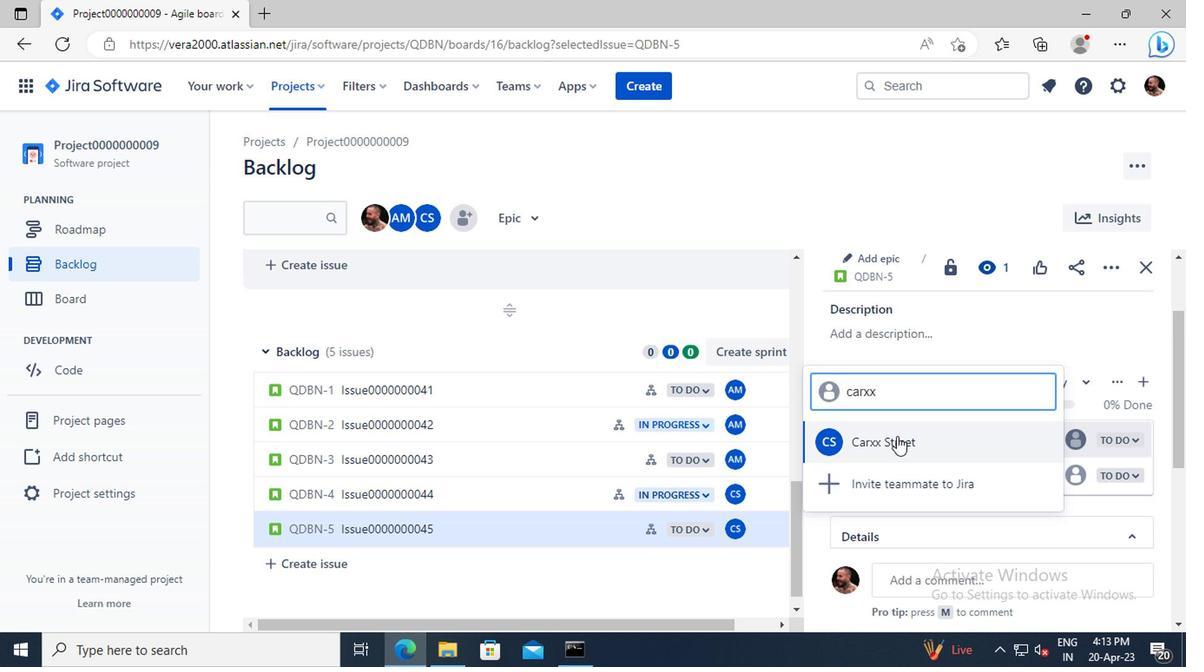 
Action: Mouse moved to (1078, 478)
Screenshot: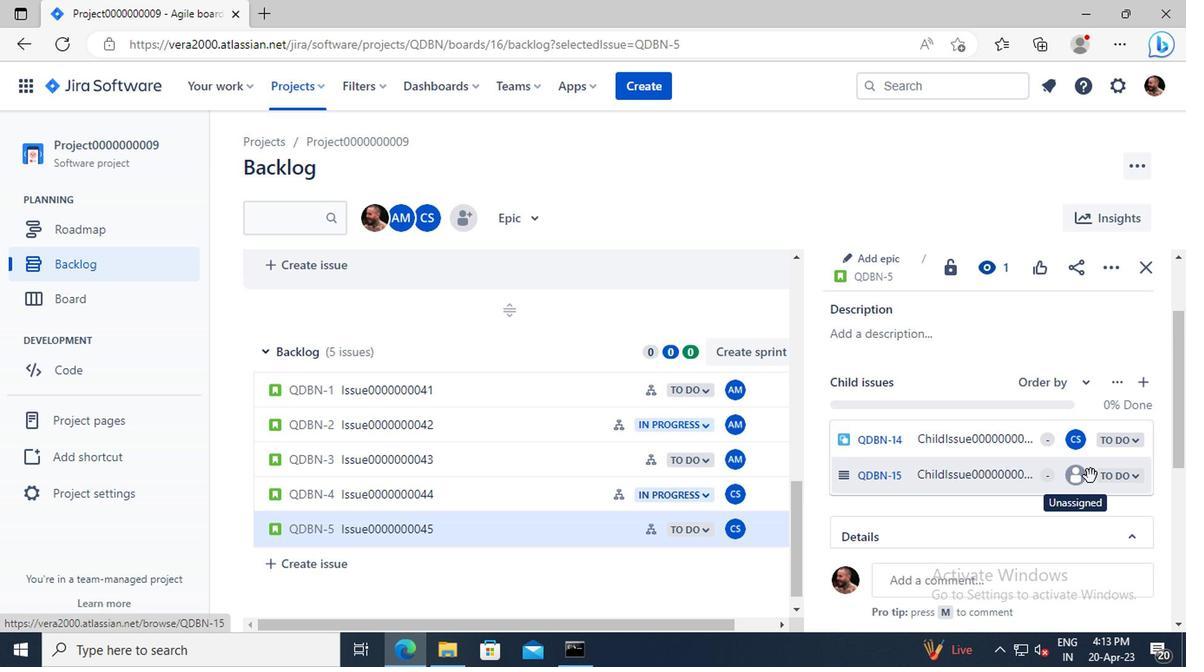 
Action: Mouse pressed left at (1078, 478)
Screenshot: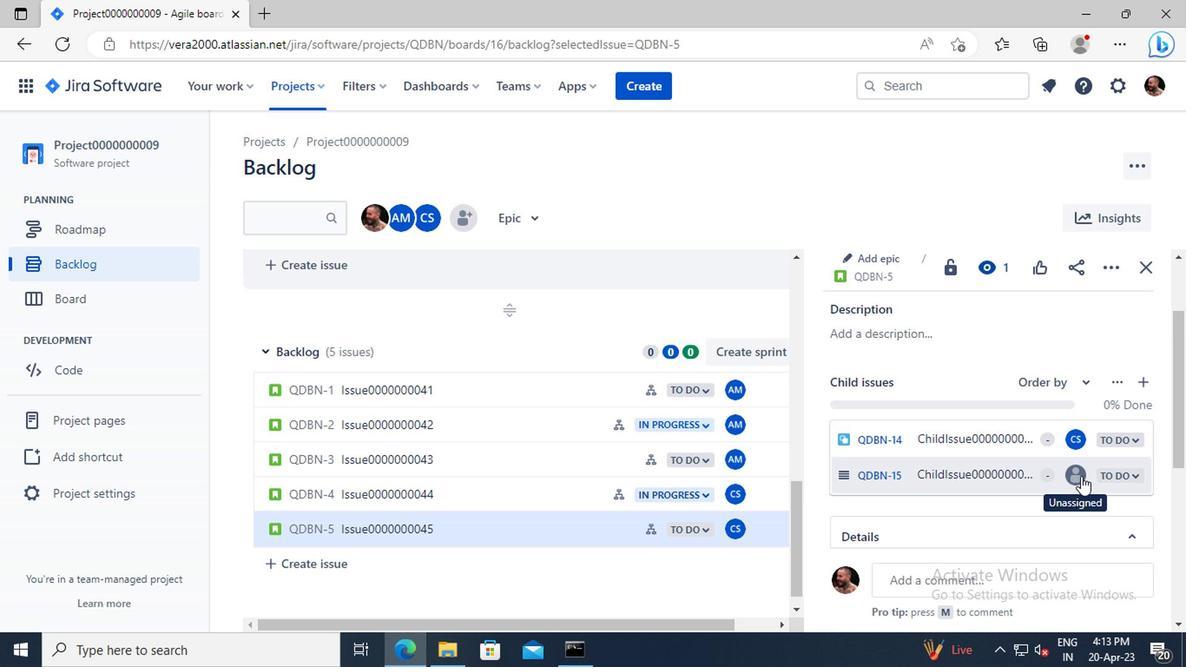 
Action: Key pressed carxx
Screenshot: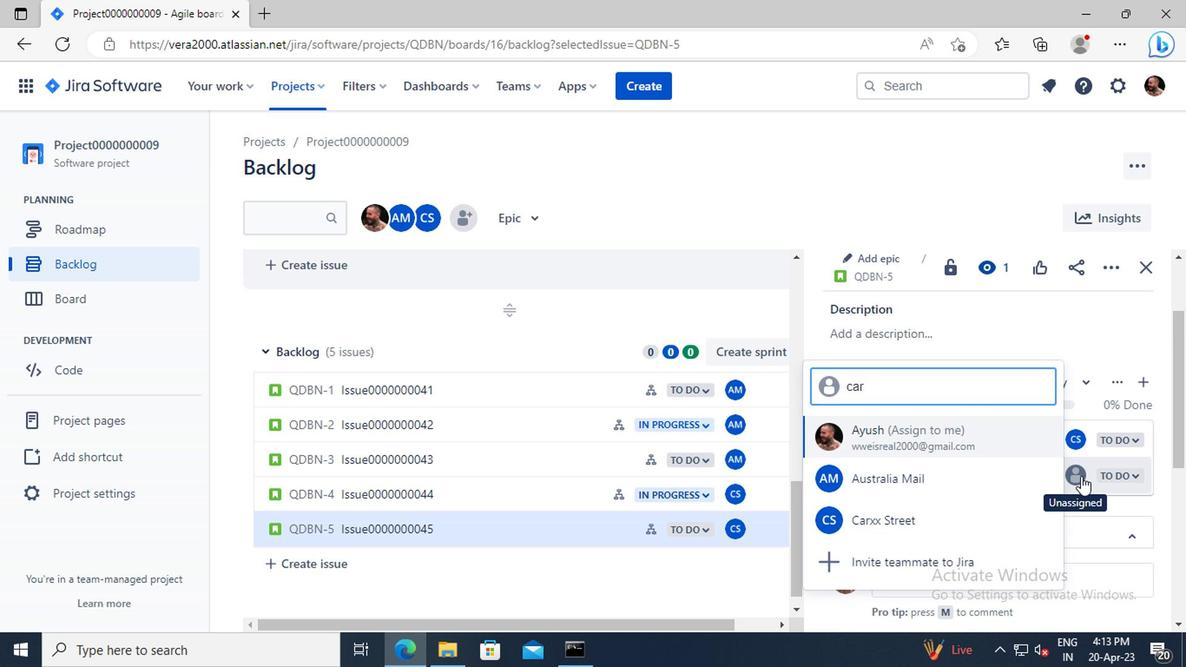 
Action: Mouse moved to (909, 480)
Screenshot: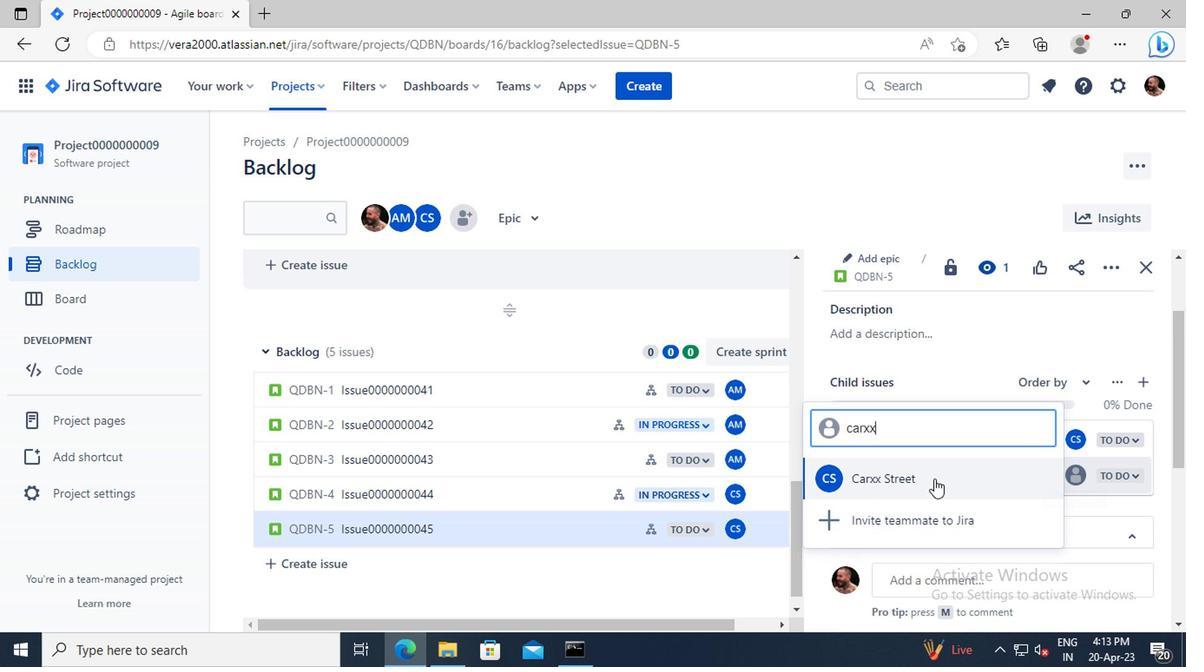 
Action: Mouse pressed left at (909, 480)
Screenshot: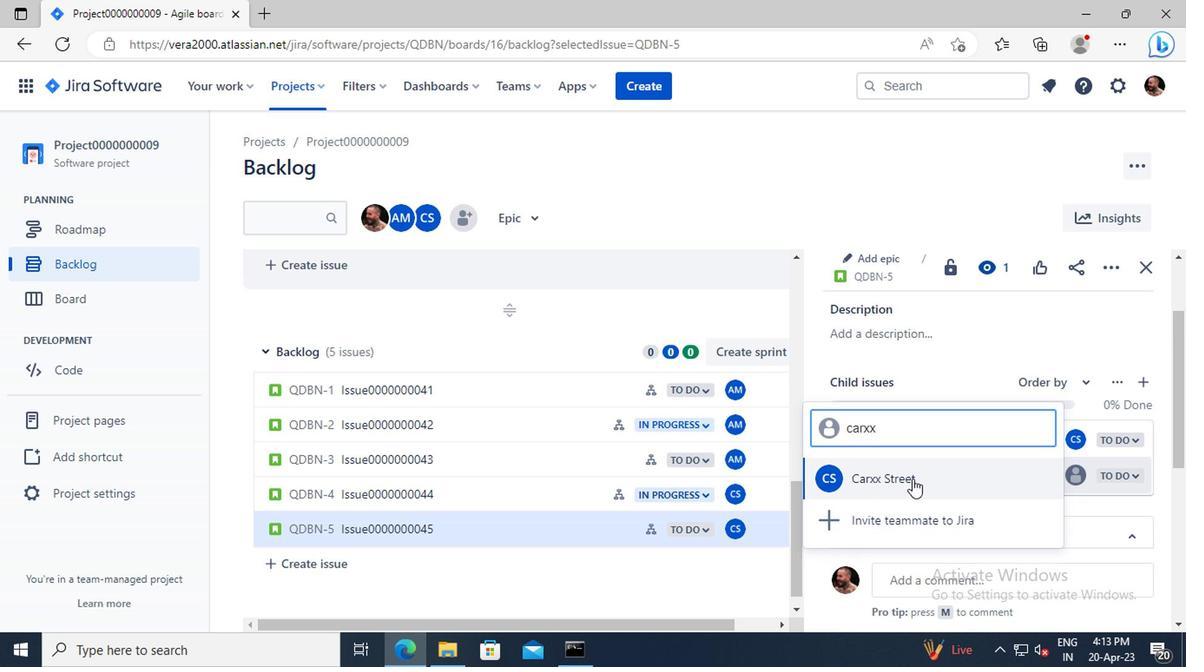 
Action: Mouse moved to (298, 95)
Screenshot: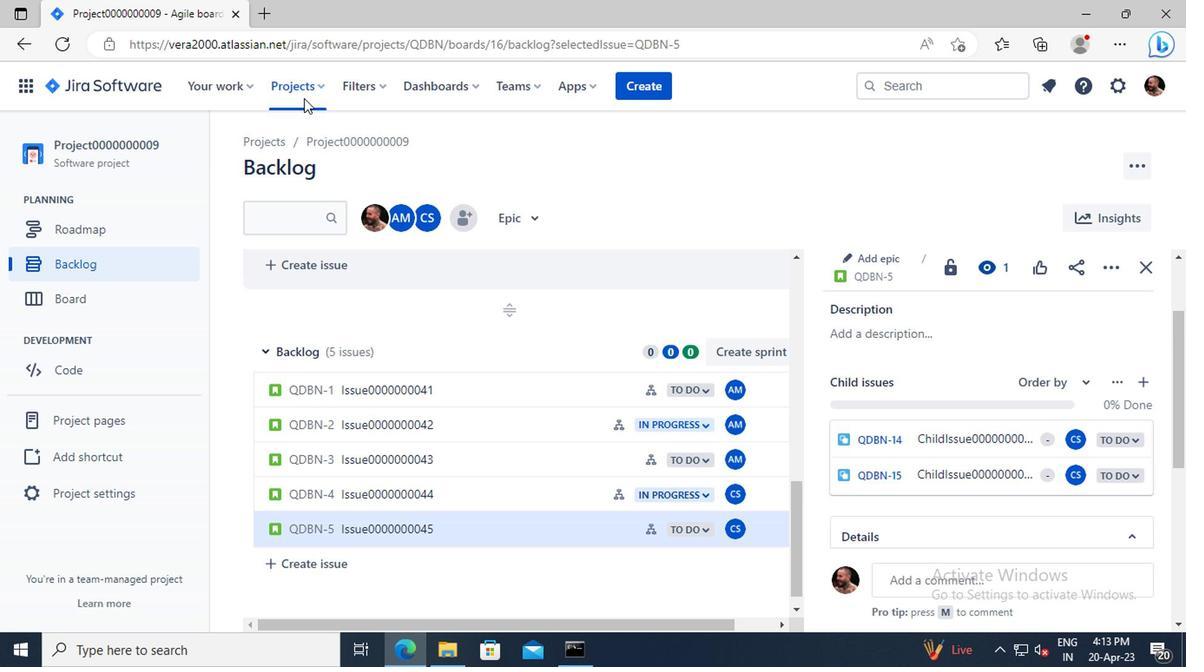 
Action: Mouse pressed left at (298, 95)
Screenshot: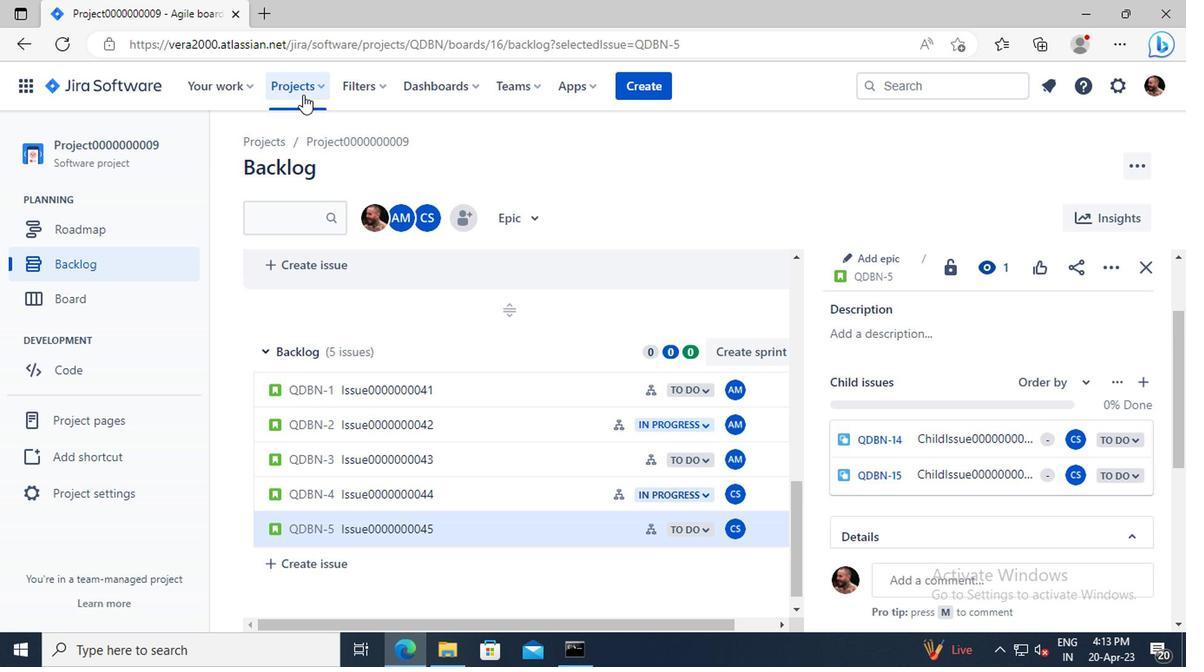
Action: Mouse moved to (356, 207)
Screenshot: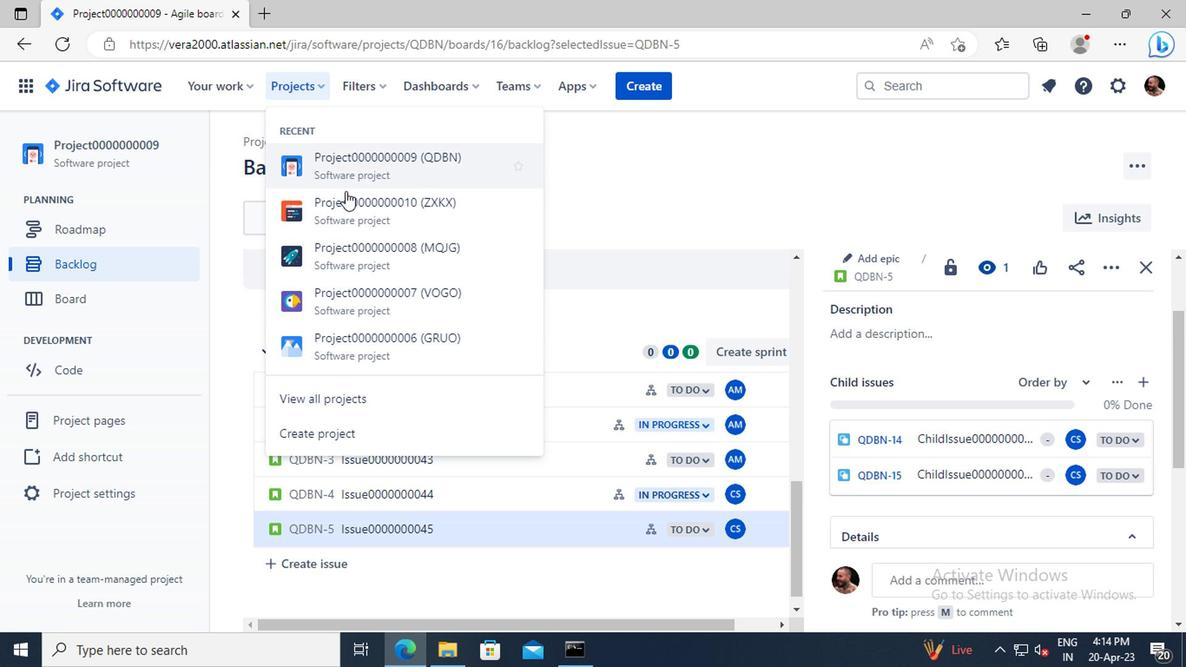 
Action: Mouse pressed left at (356, 207)
Screenshot: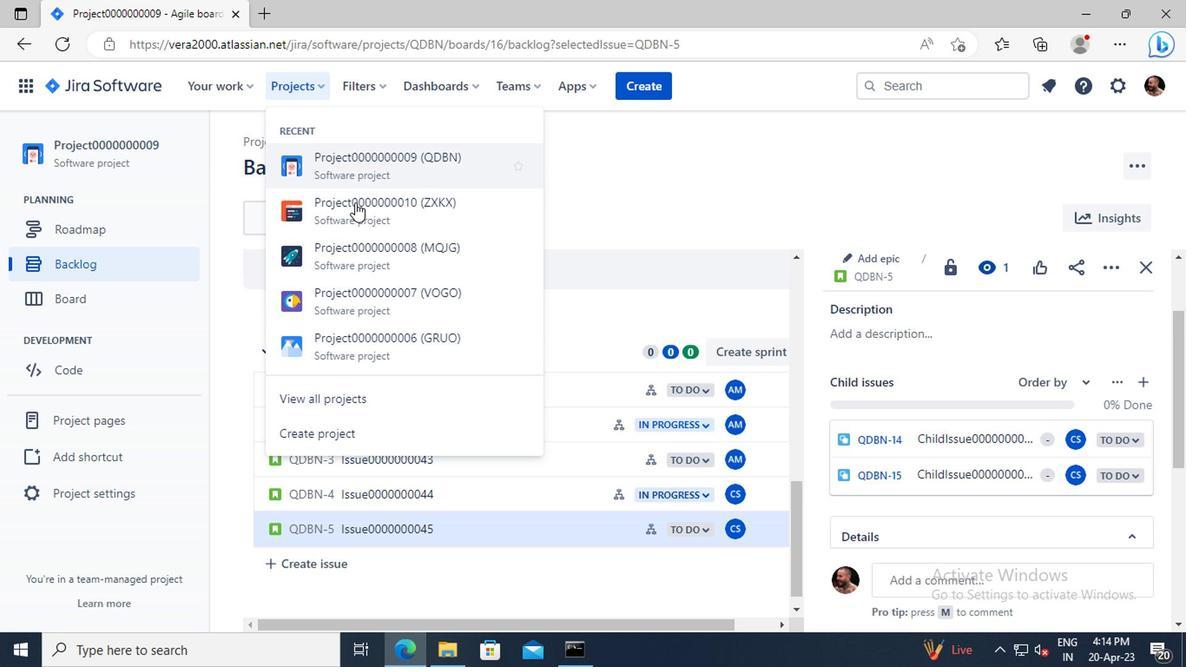 
Action: Mouse moved to (111, 262)
Screenshot: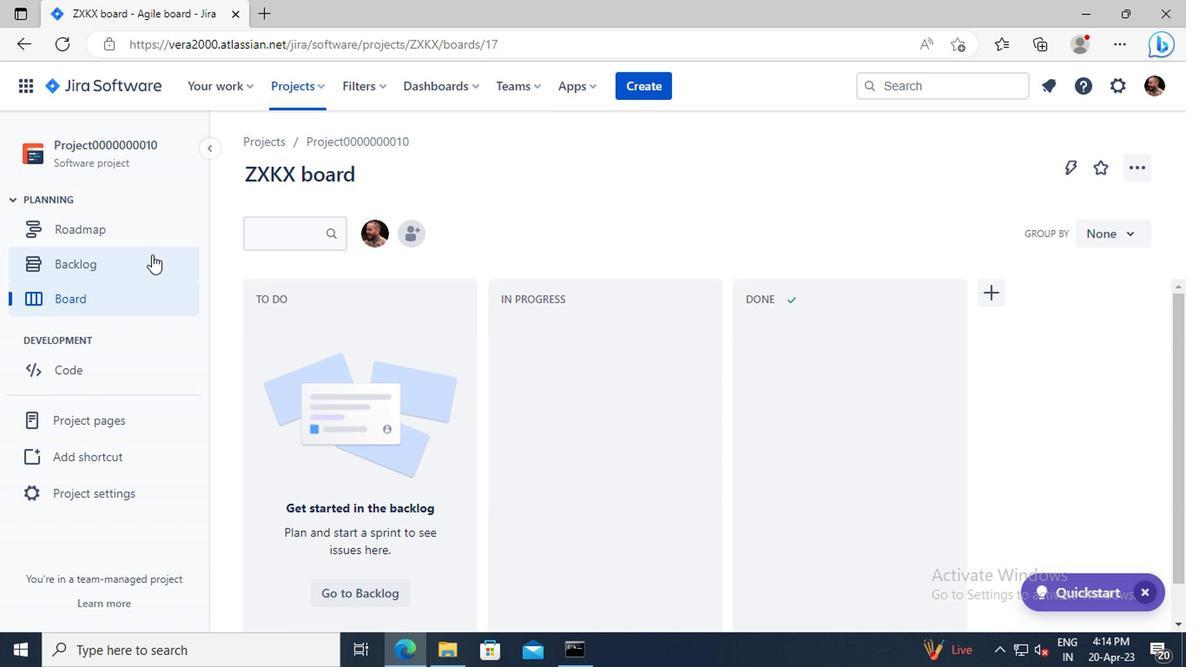 
Action: Mouse pressed left at (111, 262)
Screenshot: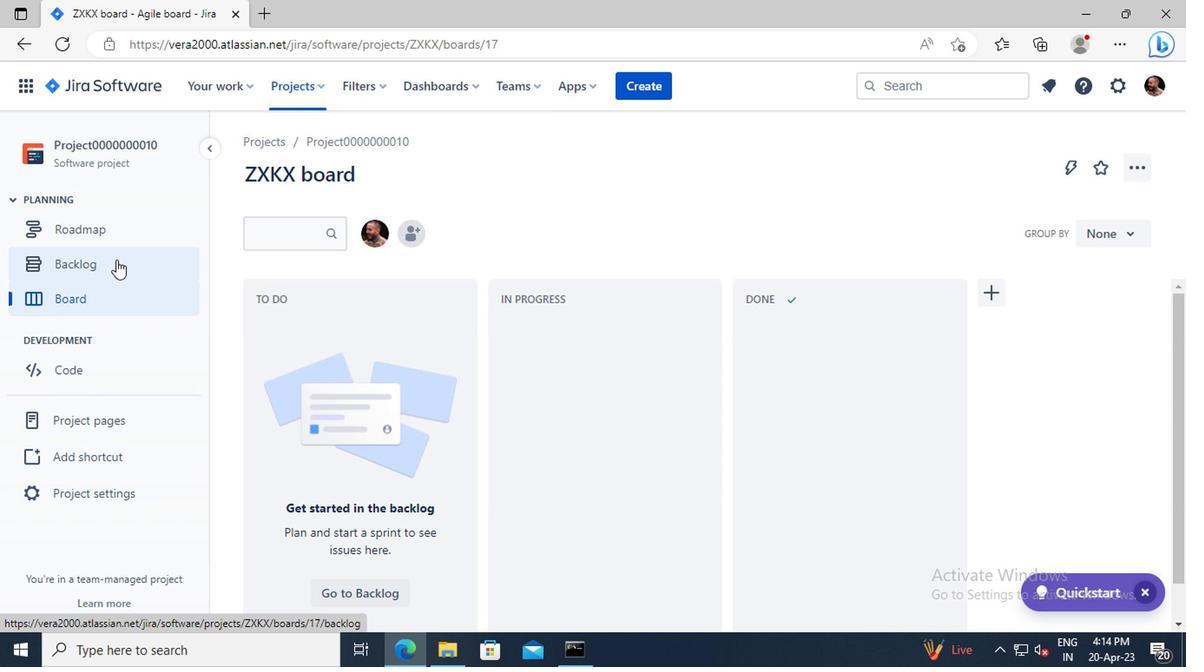 
Action: Mouse moved to (417, 338)
Screenshot: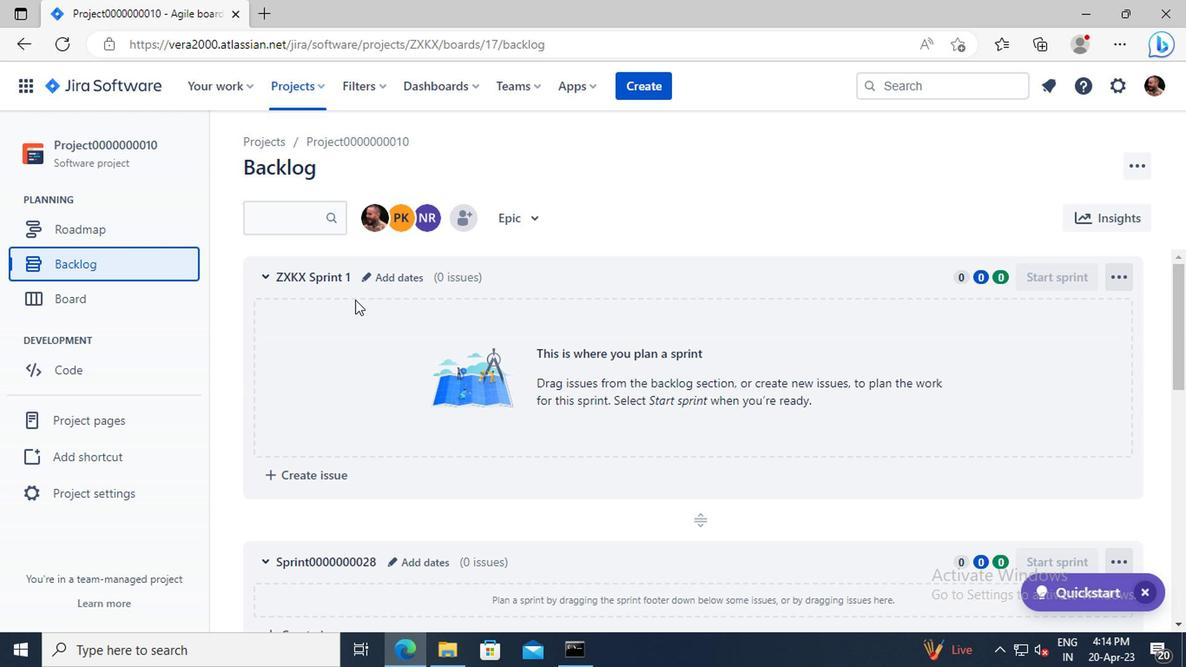 
Action: Mouse scrolled (417, 337) with delta (0, -1)
Screenshot: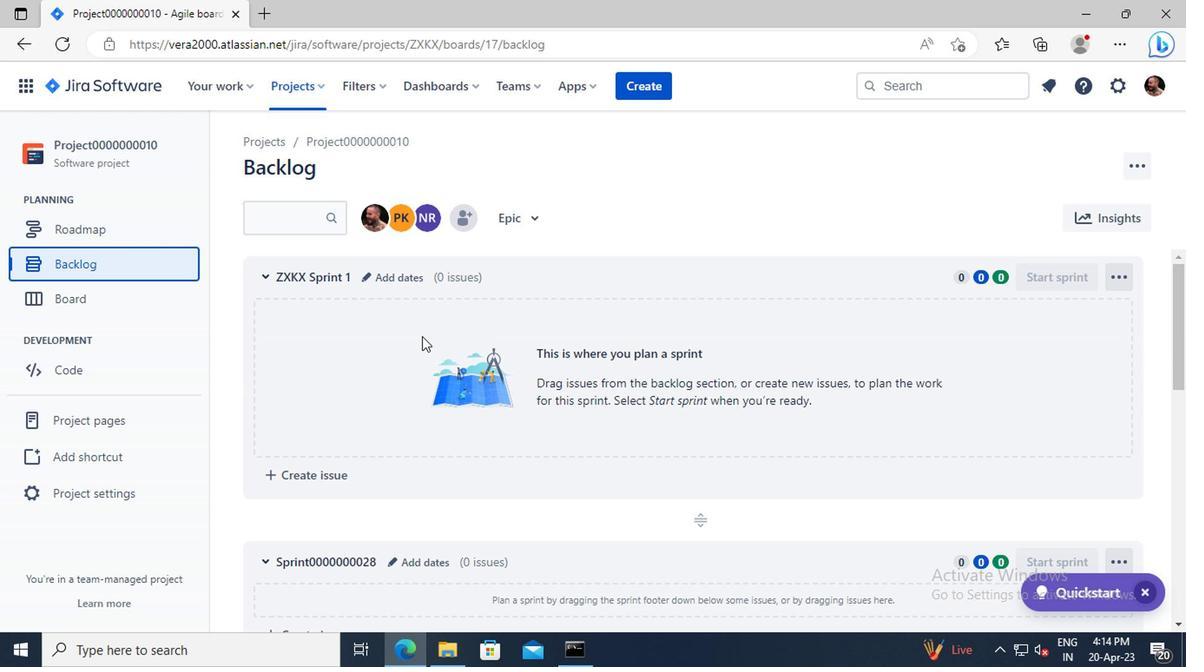 
Action: Mouse scrolled (417, 337) with delta (0, -1)
Screenshot: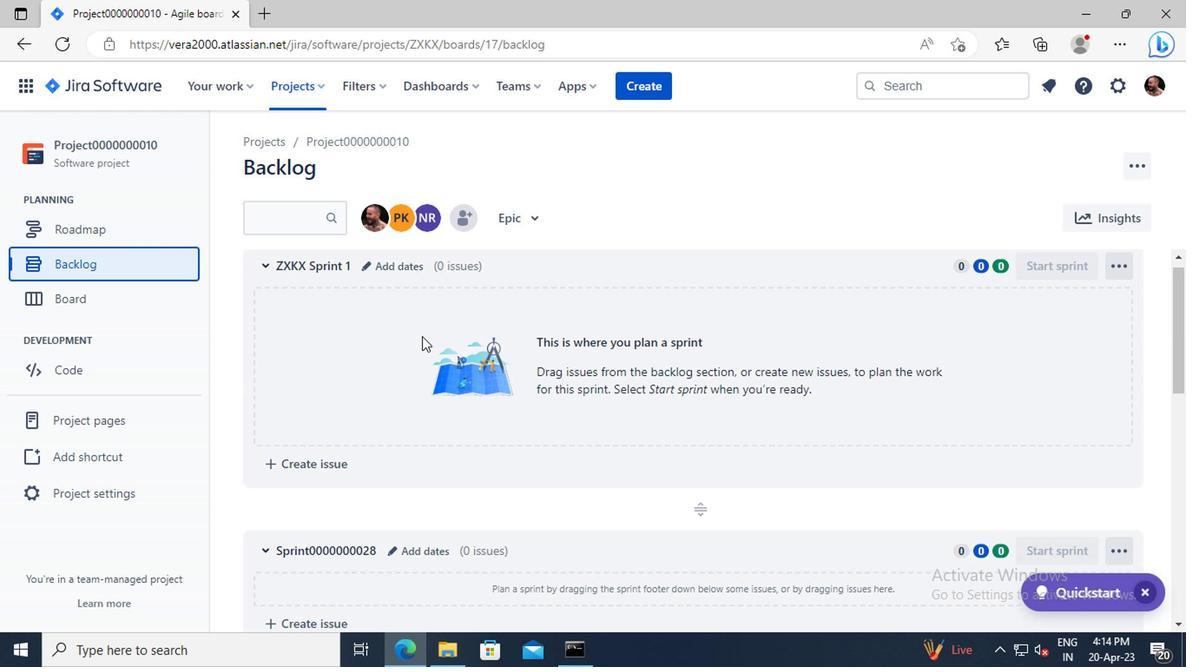 
Action: Mouse scrolled (417, 337) with delta (0, -1)
Screenshot: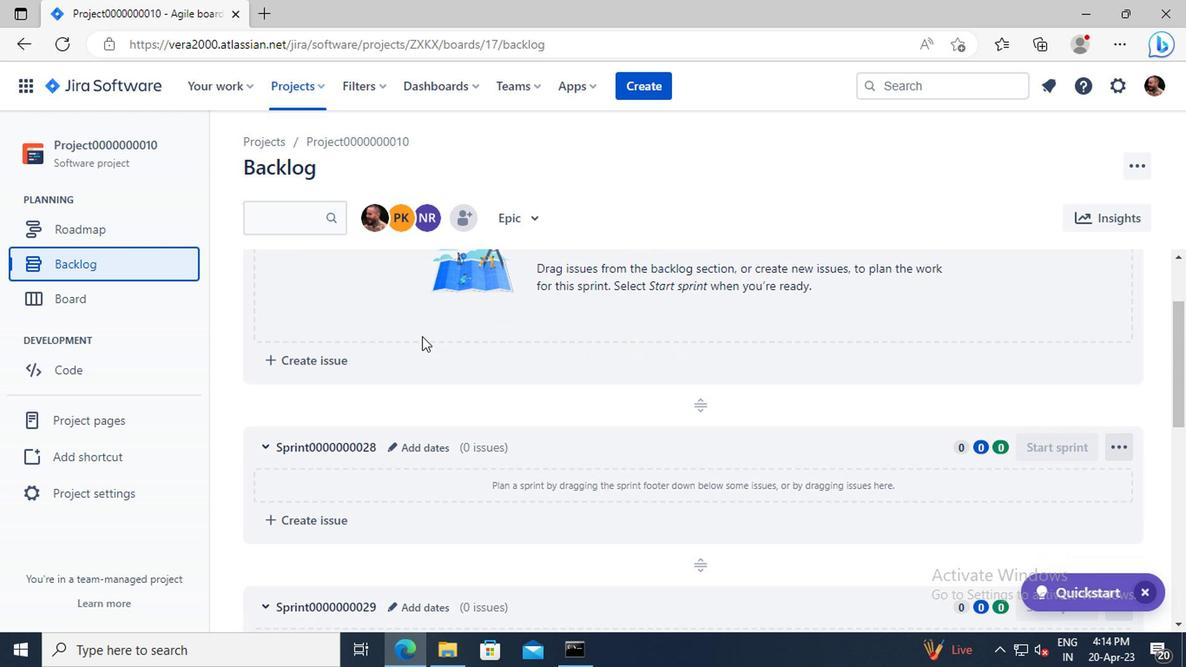 
Action: Mouse scrolled (417, 337) with delta (0, -1)
Screenshot: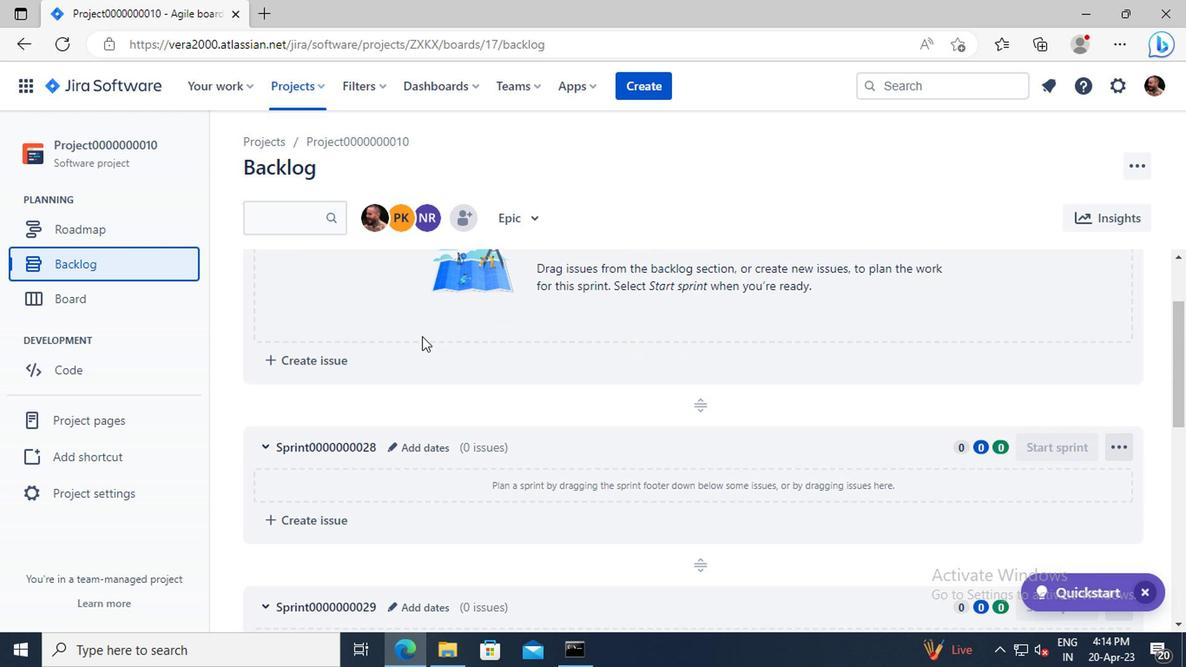 
Action: Mouse scrolled (417, 337) with delta (0, -1)
Screenshot: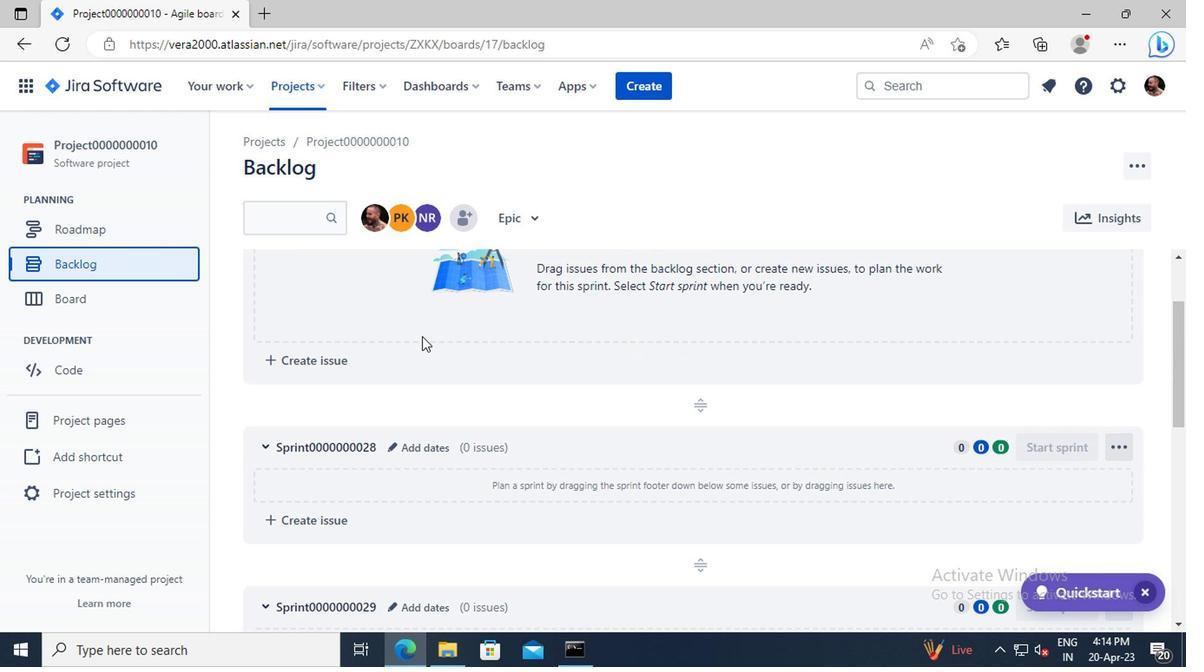 
Action: Mouse scrolled (417, 337) with delta (0, -1)
Screenshot: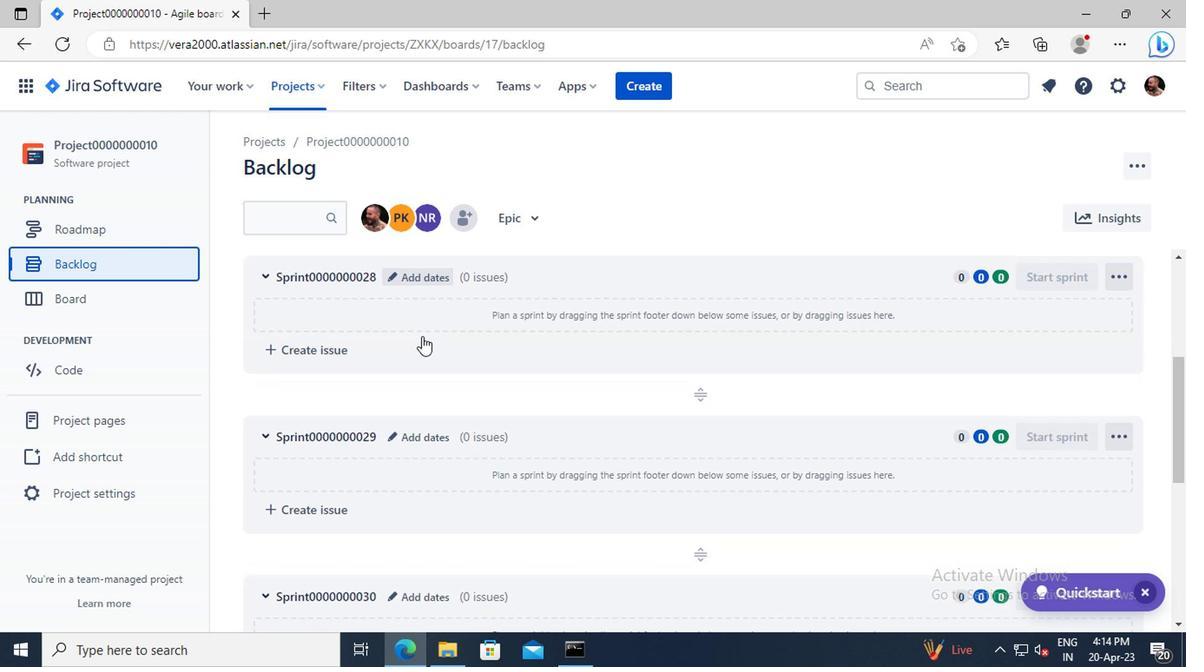 
Action: Mouse scrolled (417, 337) with delta (0, -1)
Screenshot: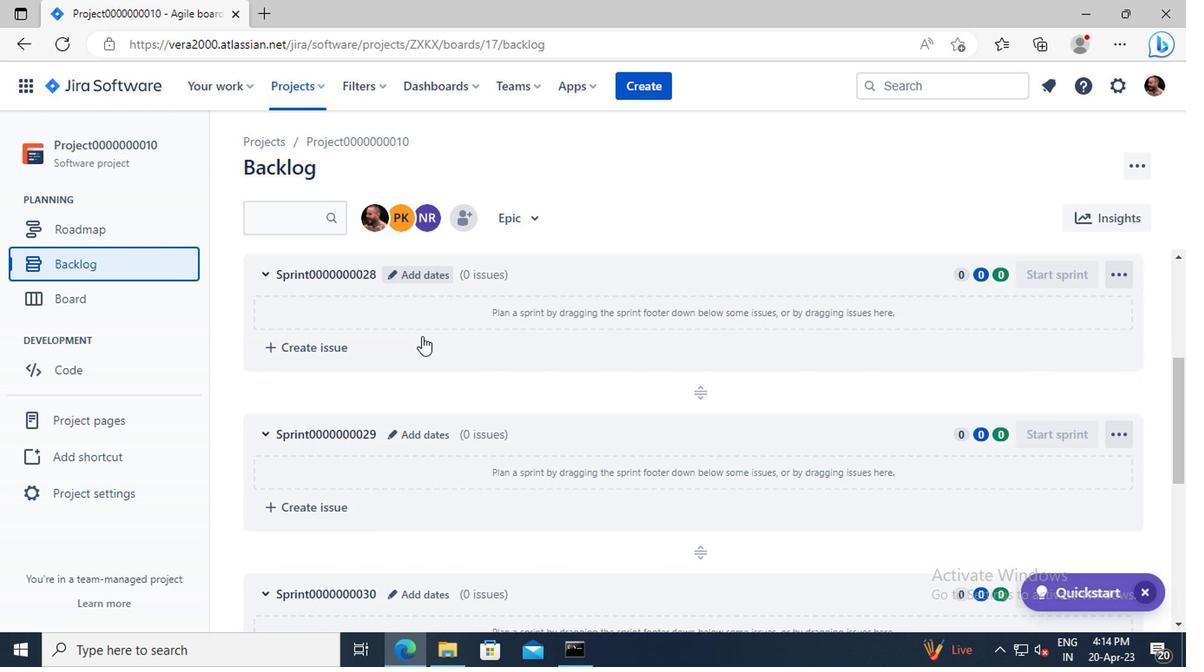 
Action: Mouse scrolled (417, 337) with delta (0, -1)
Screenshot: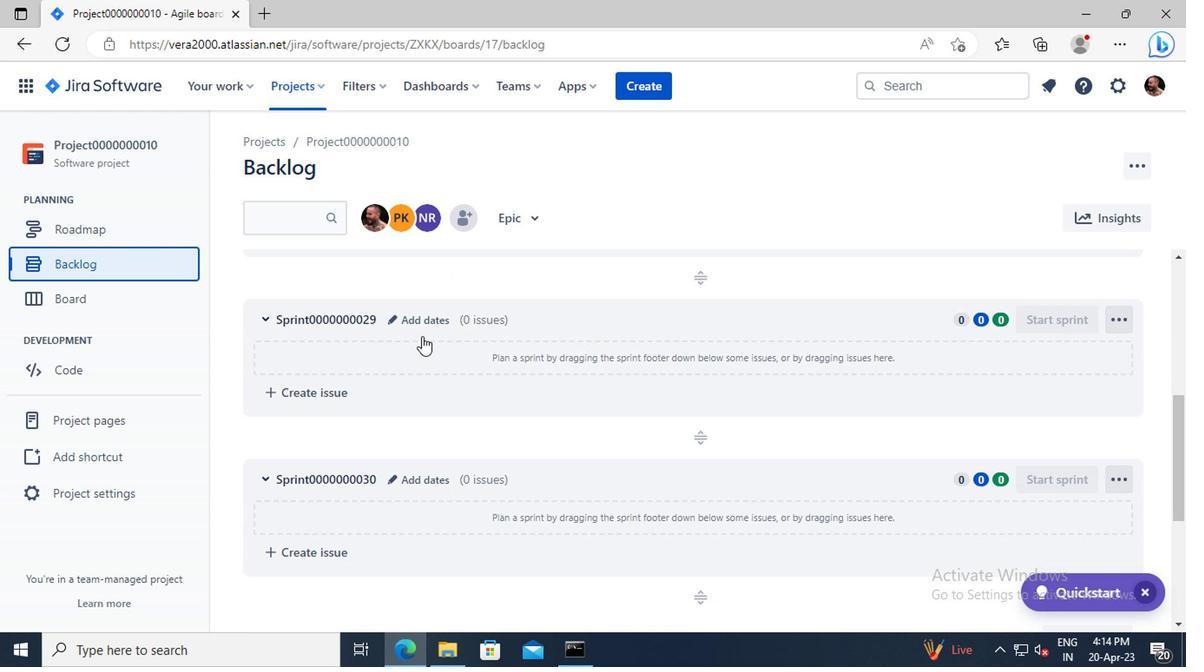 
Action: Mouse scrolled (417, 337) with delta (0, -1)
Screenshot: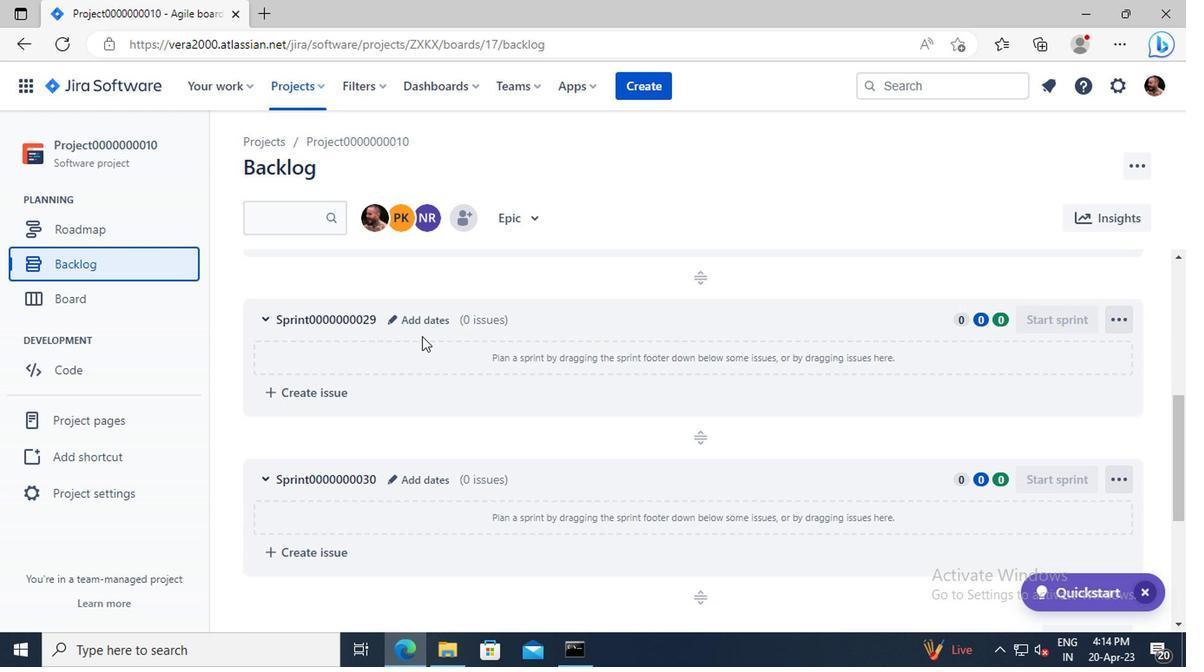 
Action: Mouse scrolled (417, 337) with delta (0, -1)
Screenshot: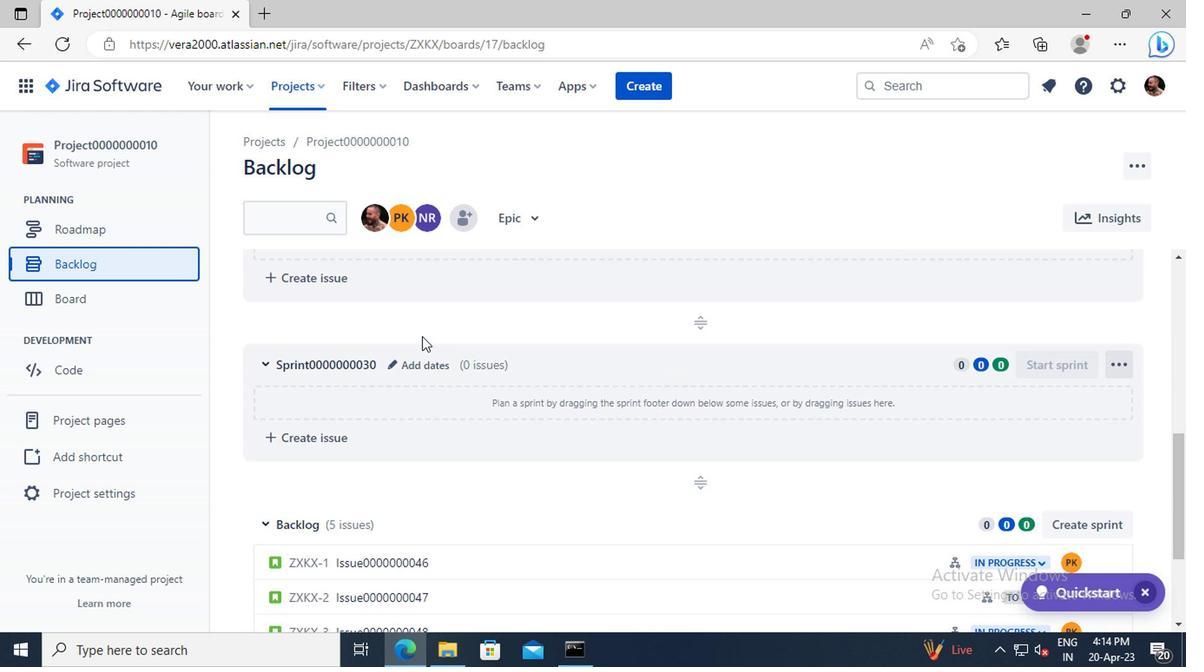 
Action: Mouse scrolled (417, 337) with delta (0, -1)
Screenshot: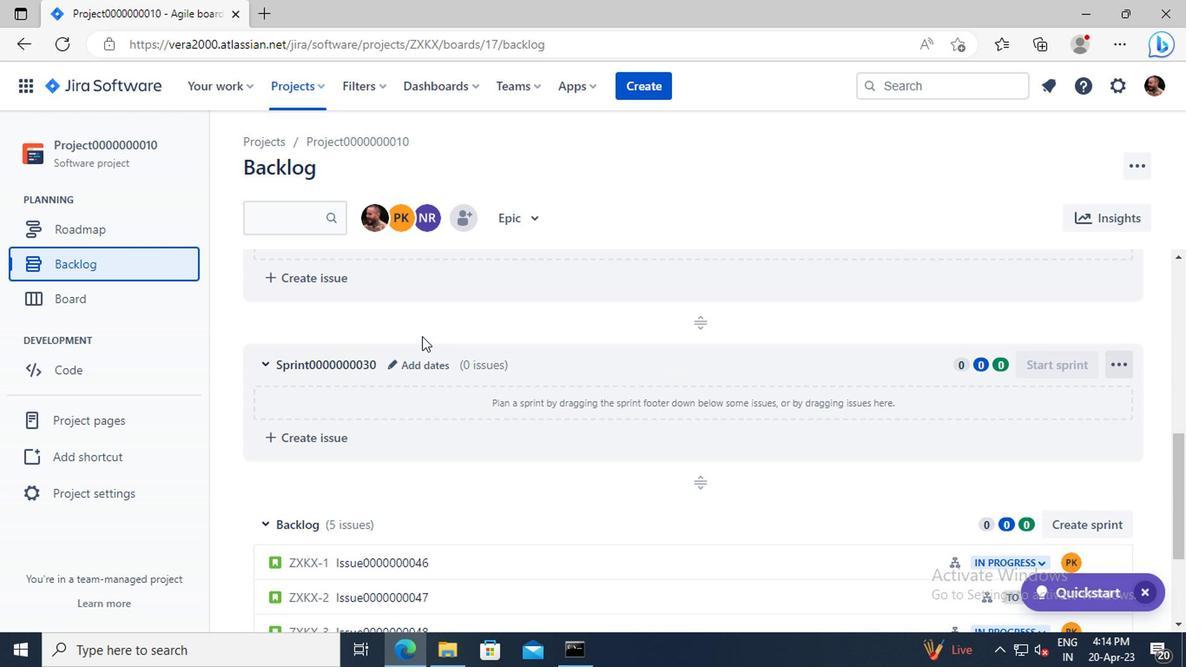 
Action: Mouse moved to (409, 446)
Screenshot: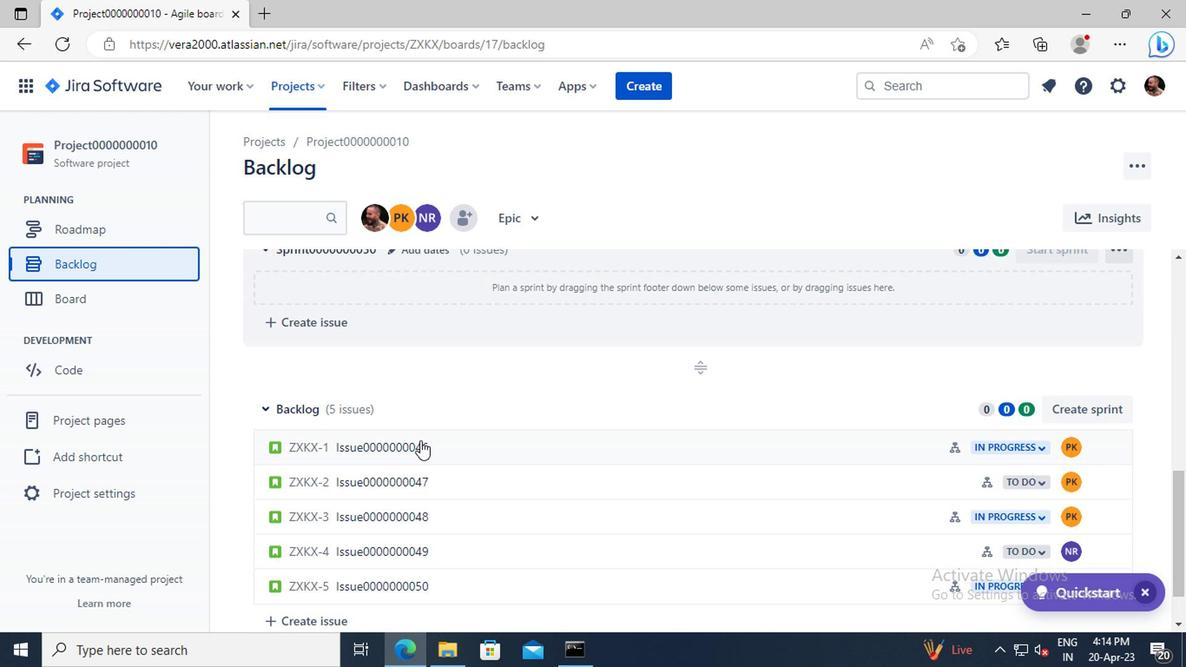 
Action: Mouse pressed left at (409, 446)
Screenshot: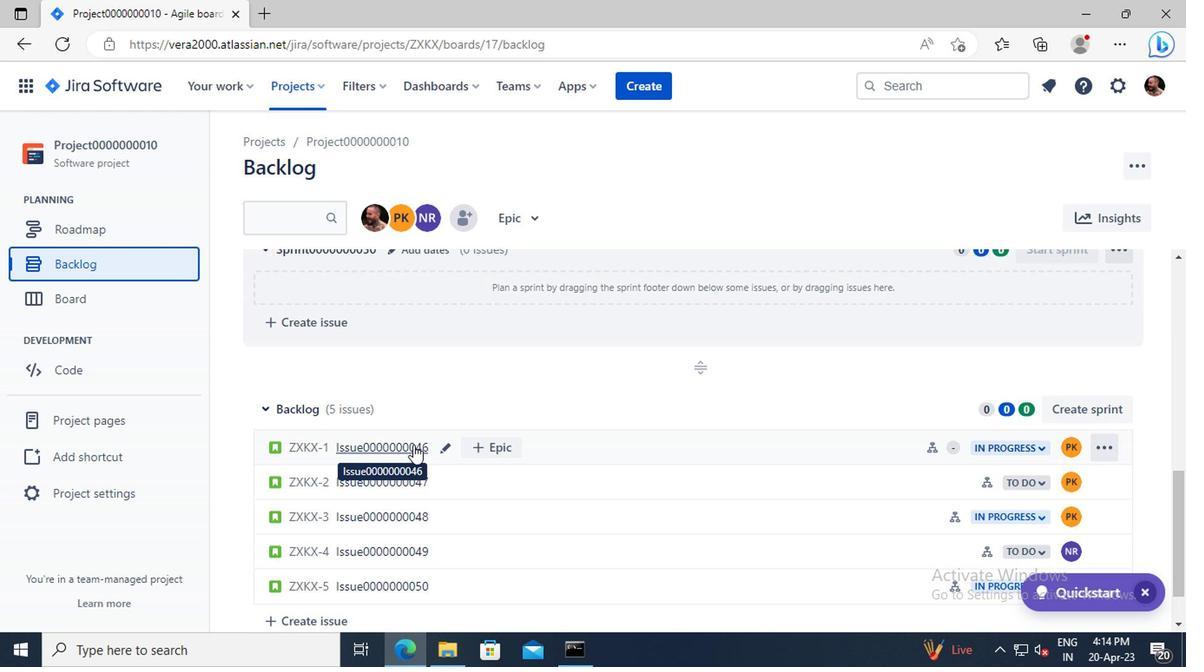 
Action: Mouse moved to (972, 420)
Screenshot: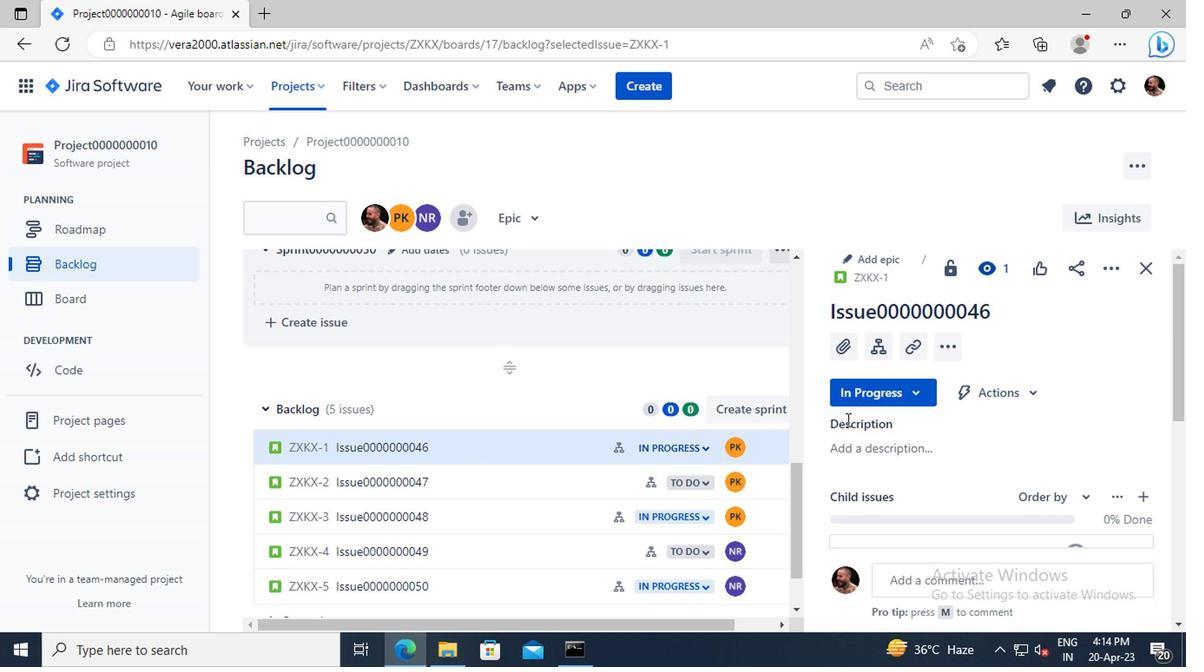 
Action: Mouse scrolled (972, 419) with delta (0, -1)
Screenshot: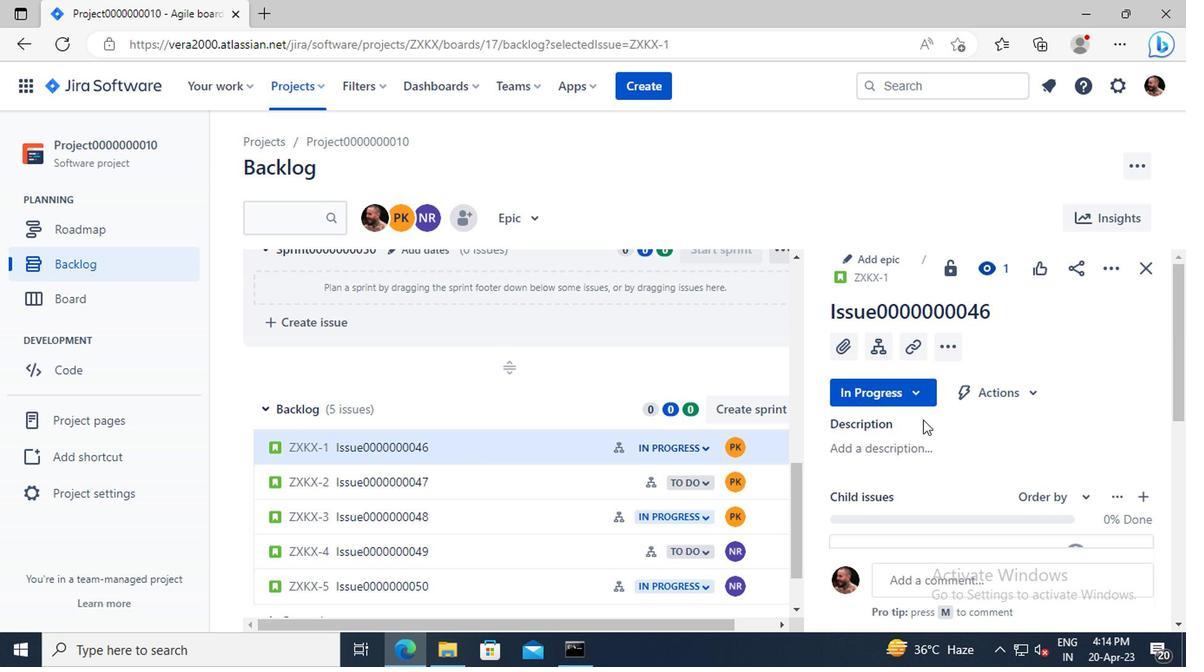 
Action: Mouse scrolled (972, 419) with delta (0, -1)
Screenshot: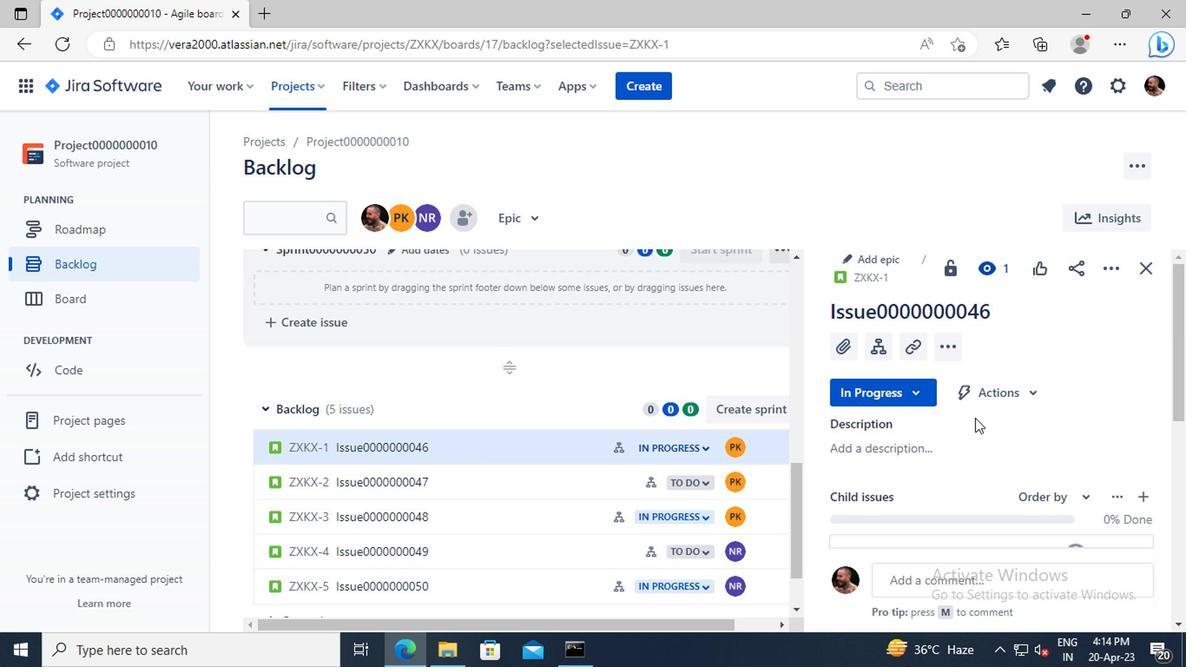 
Action: Mouse moved to (1068, 443)
Screenshot: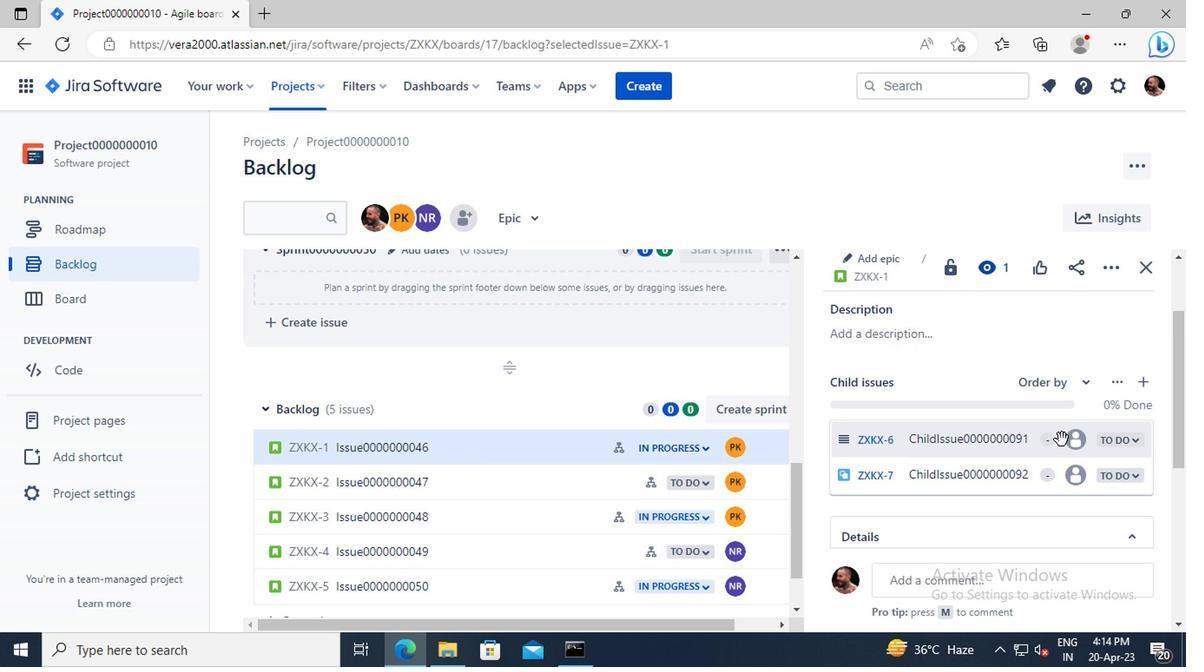 
Action: Mouse pressed left at (1068, 443)
Screenshot: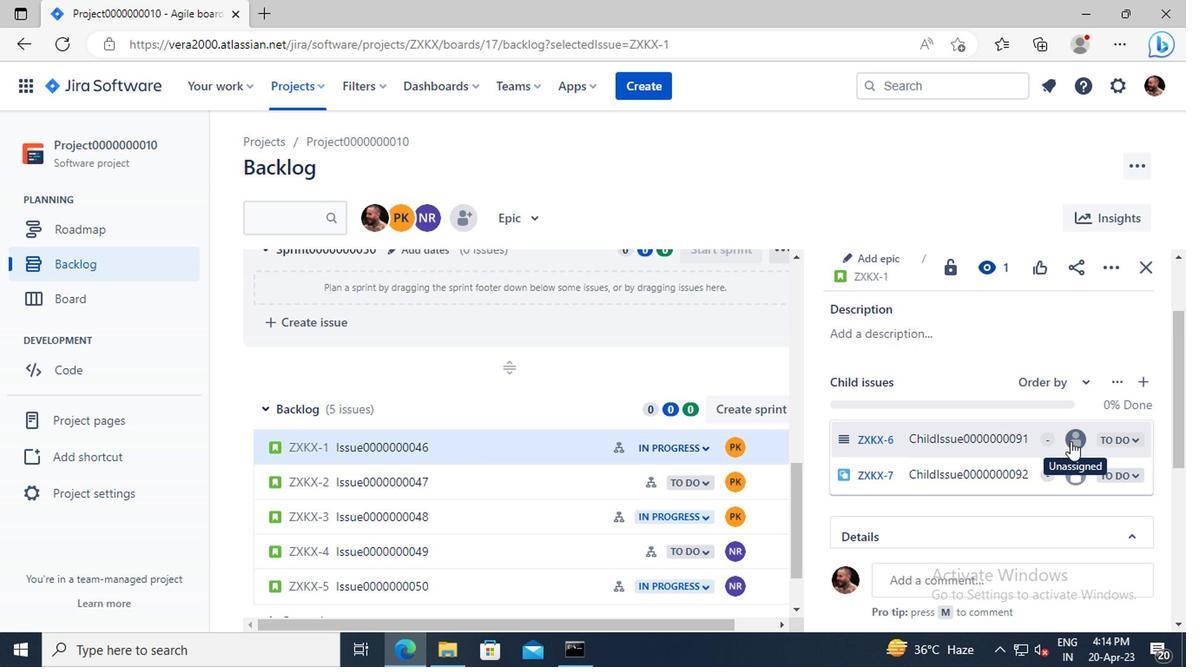 
Action: Key pressed parteek
Screenshot: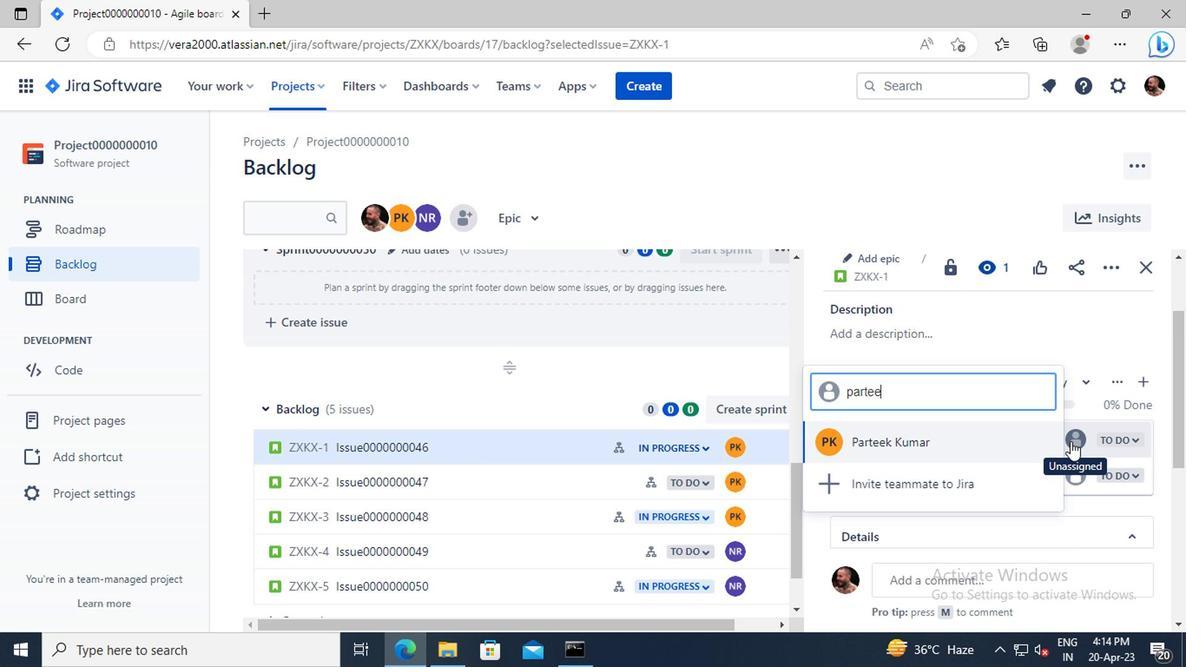 
Action: Mouse moved to (907, 442)
Screenshot: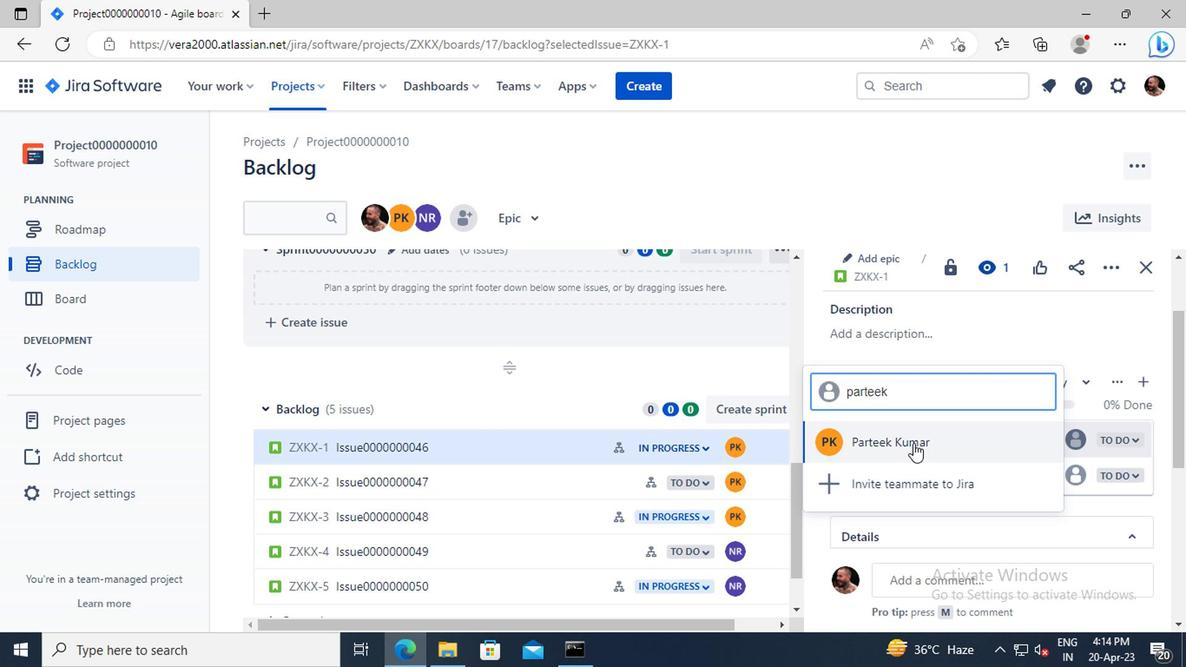 
Action: Mouse pressed left at (907, 442)
Screenshot: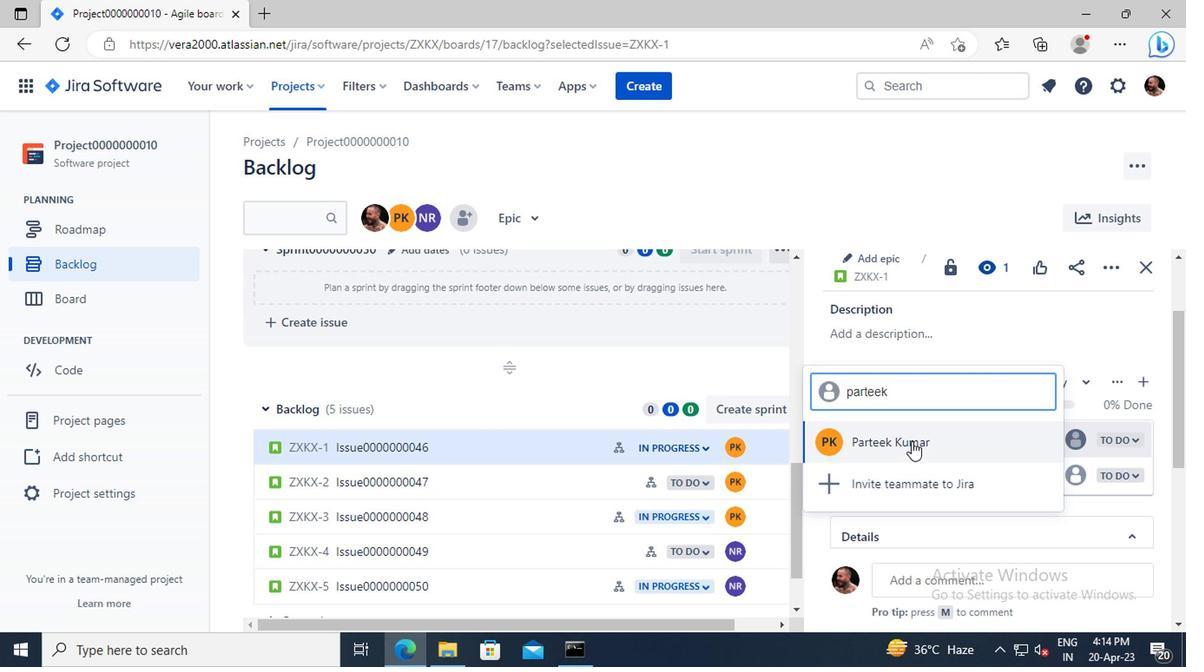 
